 Task: Find connections with filter location Stuttgart with filter topic #coacheswith filter profile language English with filter current company Xoriant with filter school K S School of Business Management with filter industry Individual and Family Services with filter service category Information Security with filter keywords title Animal Trainer
Action: Mouse moved to (206, 265)
Screenshot: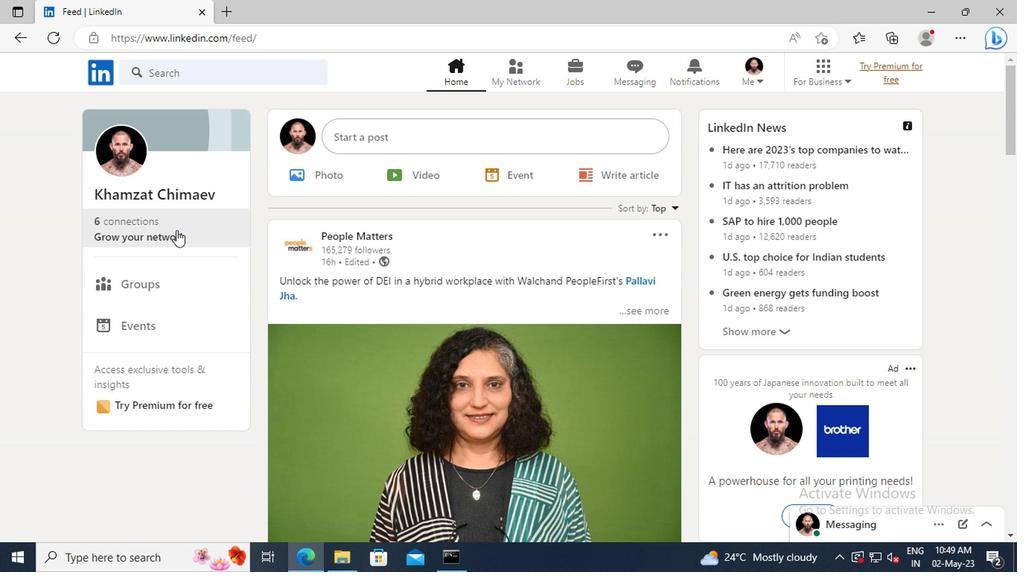
Action: Mouse pressed left at (206, 265)
Screenshot: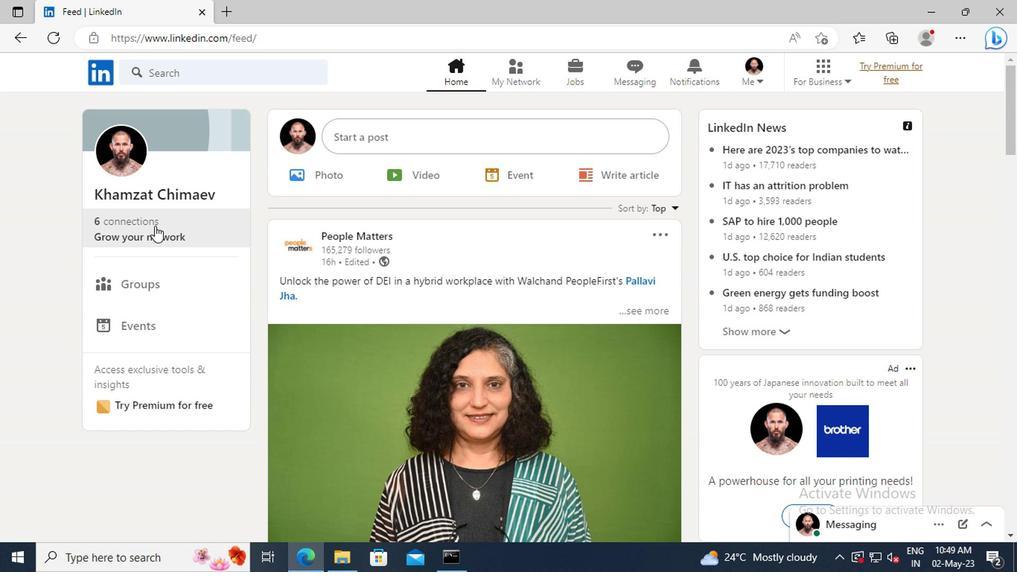
Action: Mouse moved to (215, 216)
Screenshot: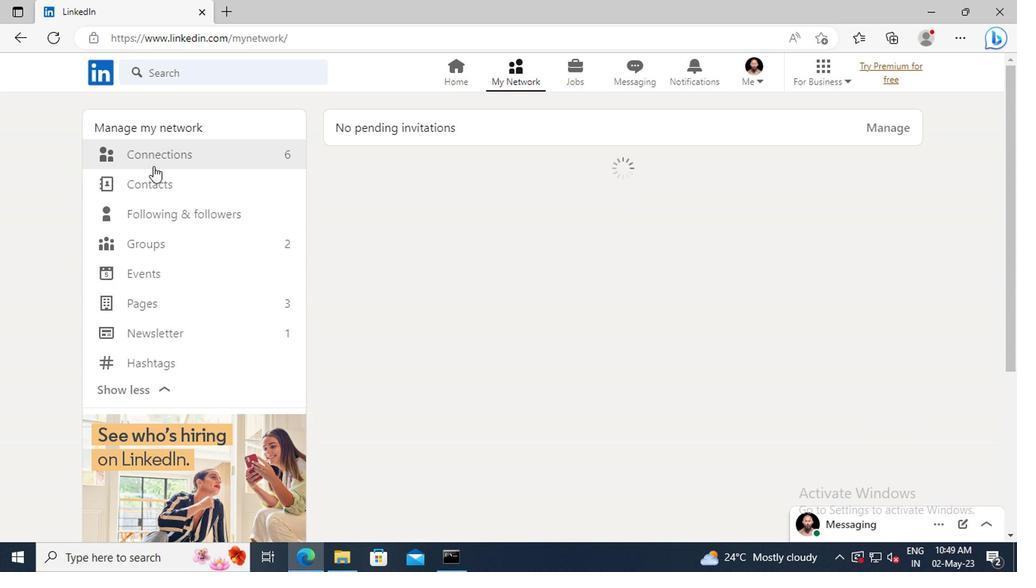 
Action: Mouse pressed left at (215, 216)
Screenshot: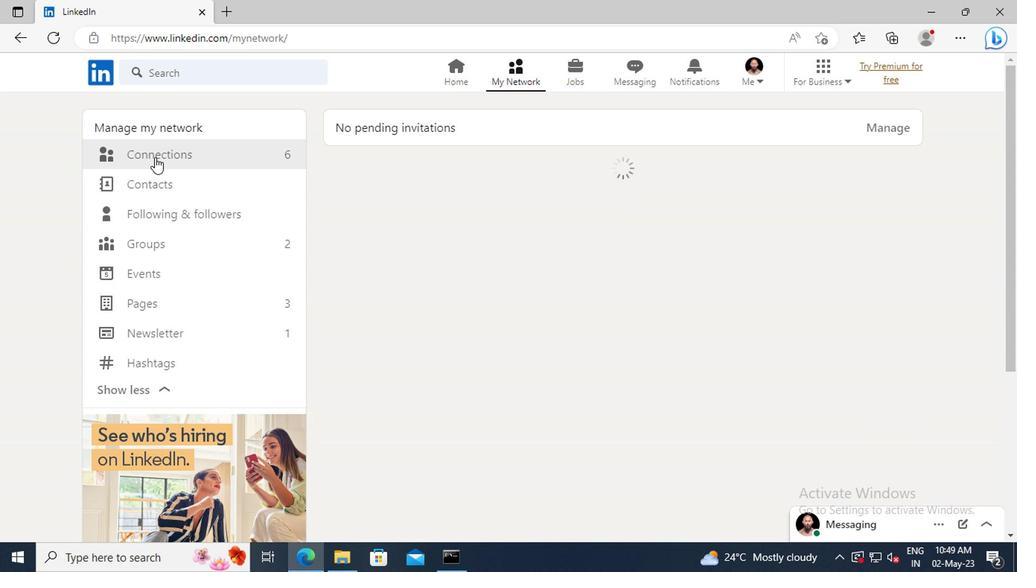 
Action: Mouse moved to (535, 217)
Screenshot: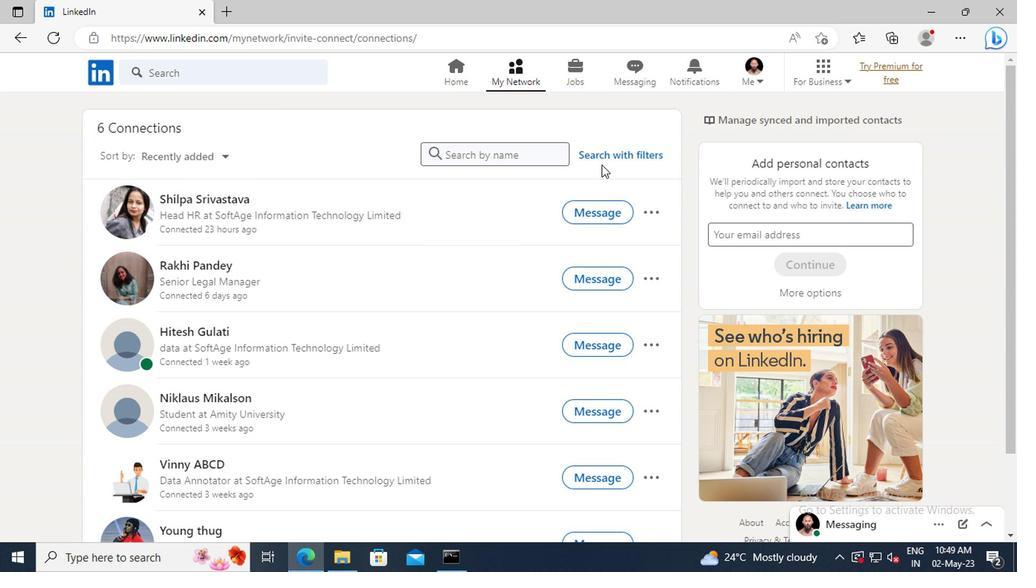 
Action: Mouse pressed left at (535, 217)
Screenshot: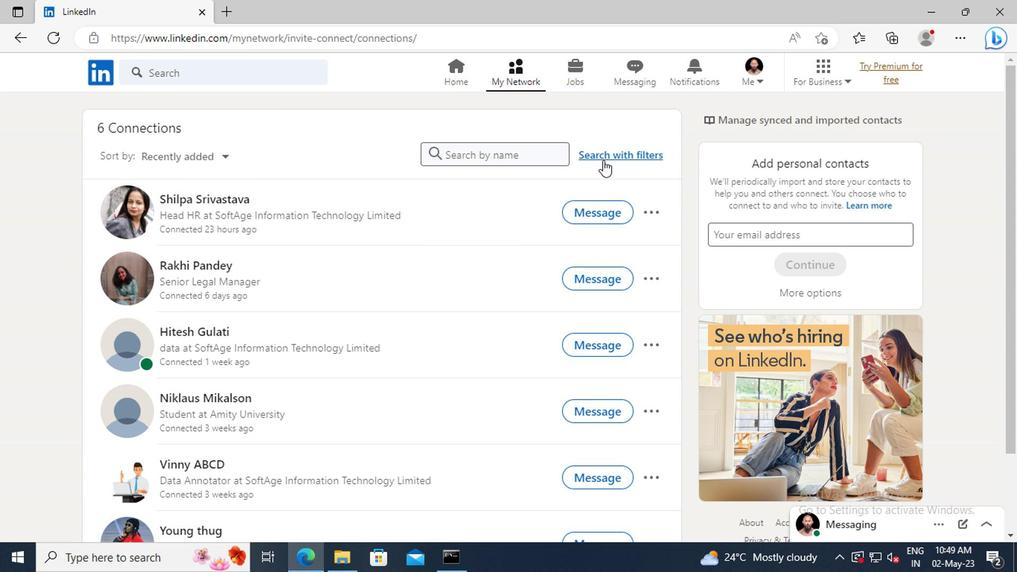 
Action: Mouse moved to (499, 187)
Screenshot: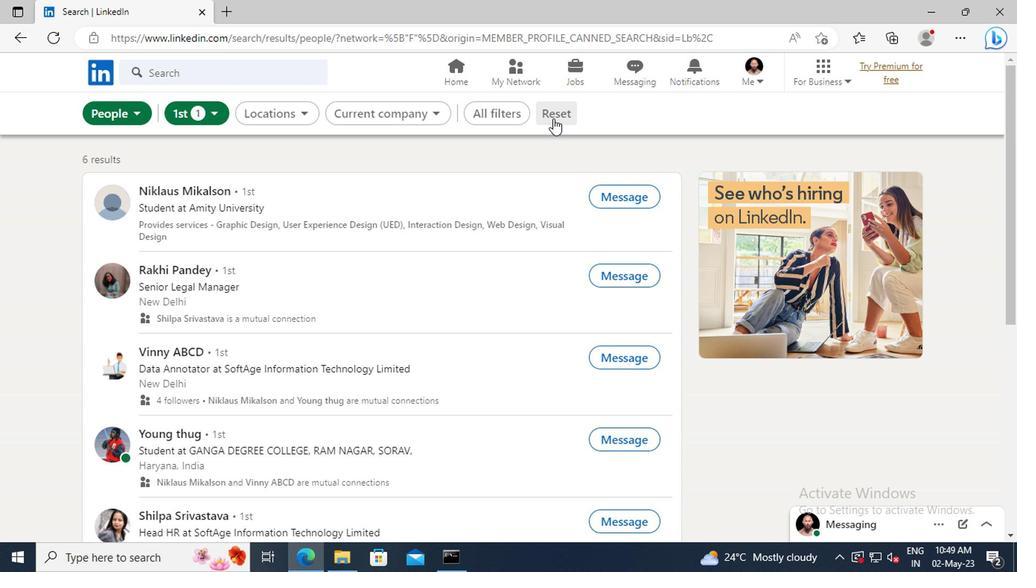
Action: Mouse pressed left at (499, 187)
Screenshot: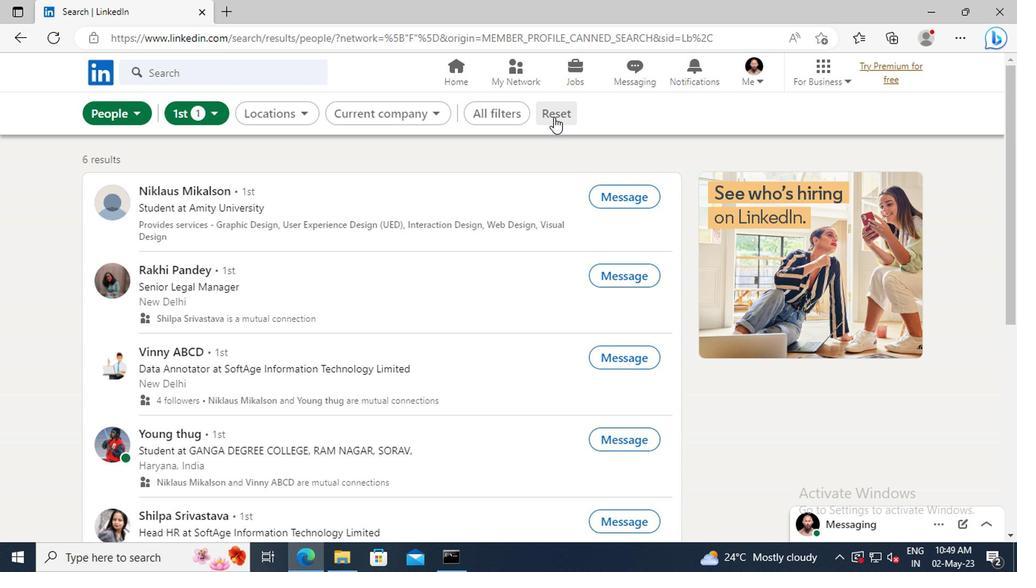 
Action: Mouse moved to (486, 186)
Screenshot: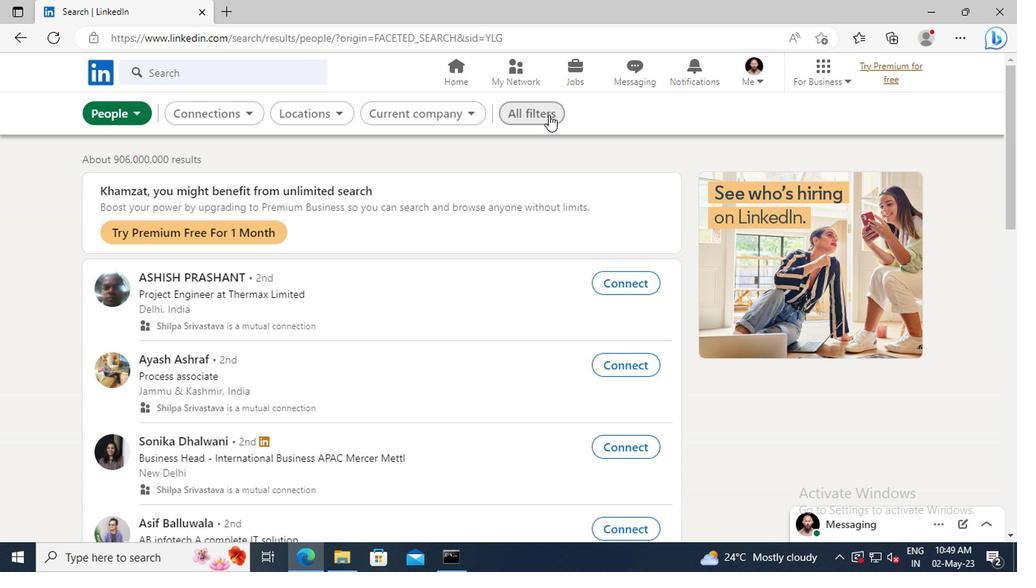 
Action: Mouse pressed left at (486, 186)
Screenshot: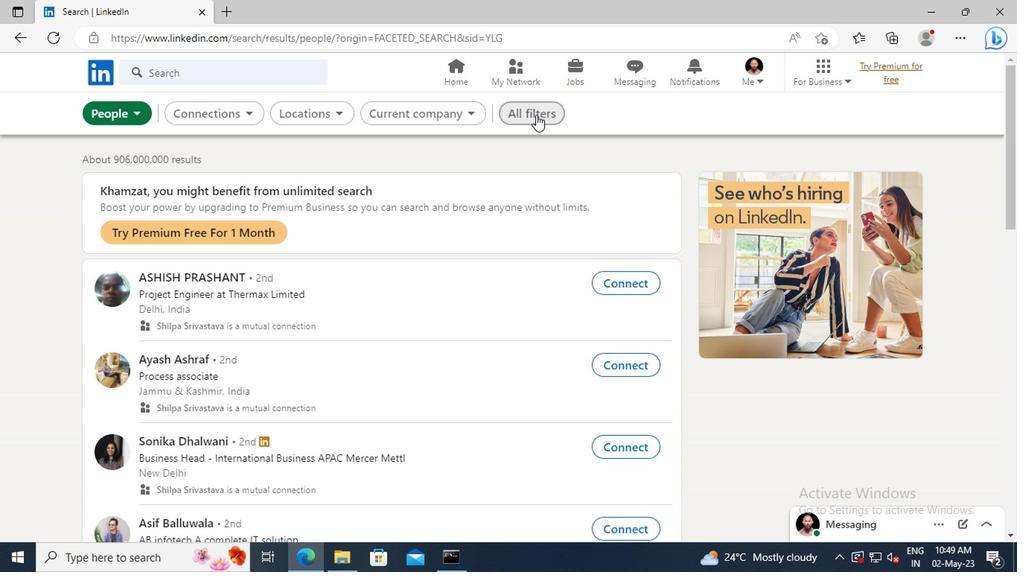 
Action: Mouse moved to (678, 272)
Screenshot: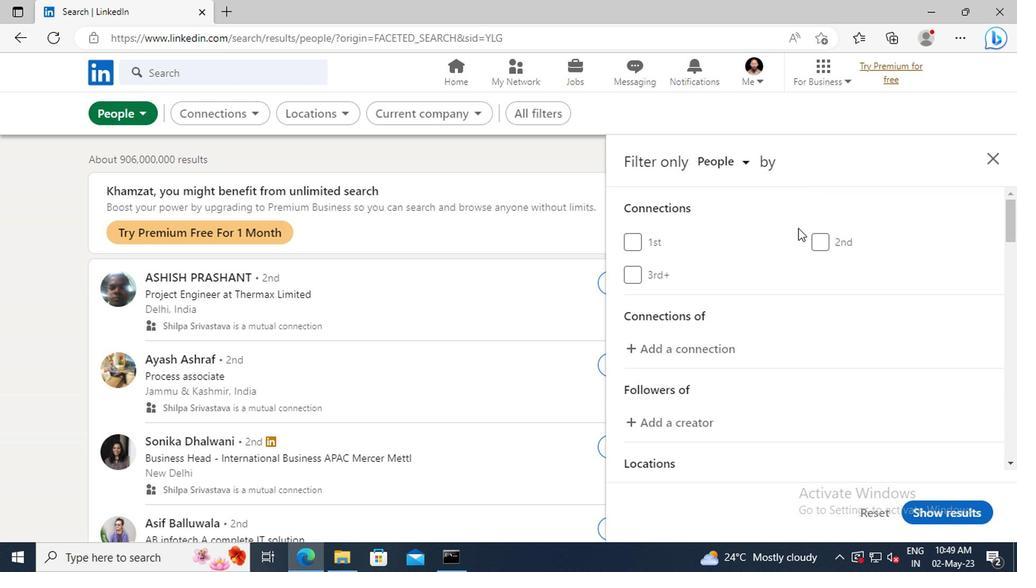 
Action: Mouse scrolled (678, 272) with delta (0, 0)
Screenshot: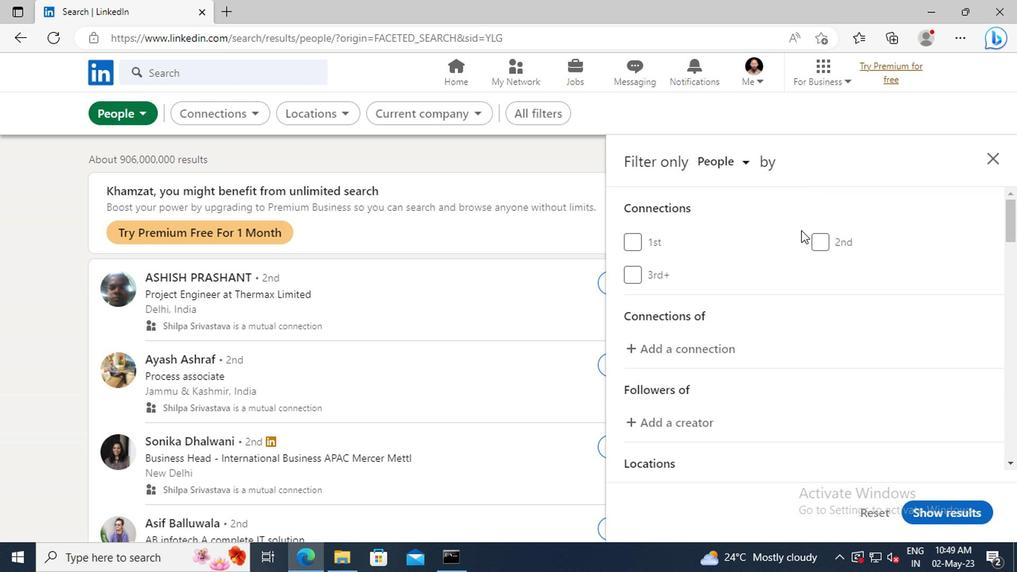 
Action: Mouse scrolled (678, 272) with delta (0, 0)
Screenshot: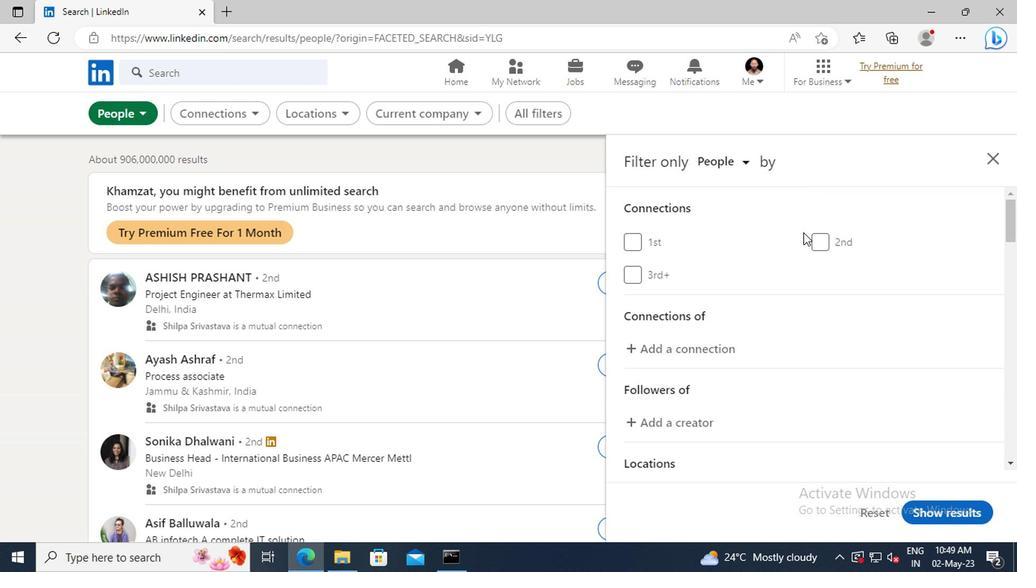 
Action: Mouse scrolled (678, 272) with delta (0, 0)
Screenshot: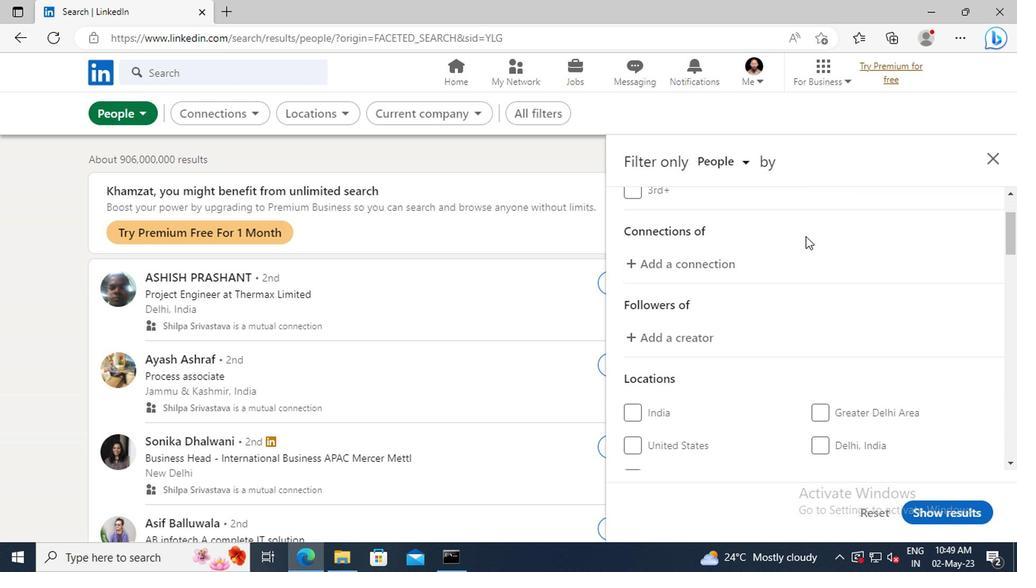 
Action: Mouse scrolled (678, 272) with delta (0, 0)
Screenshot: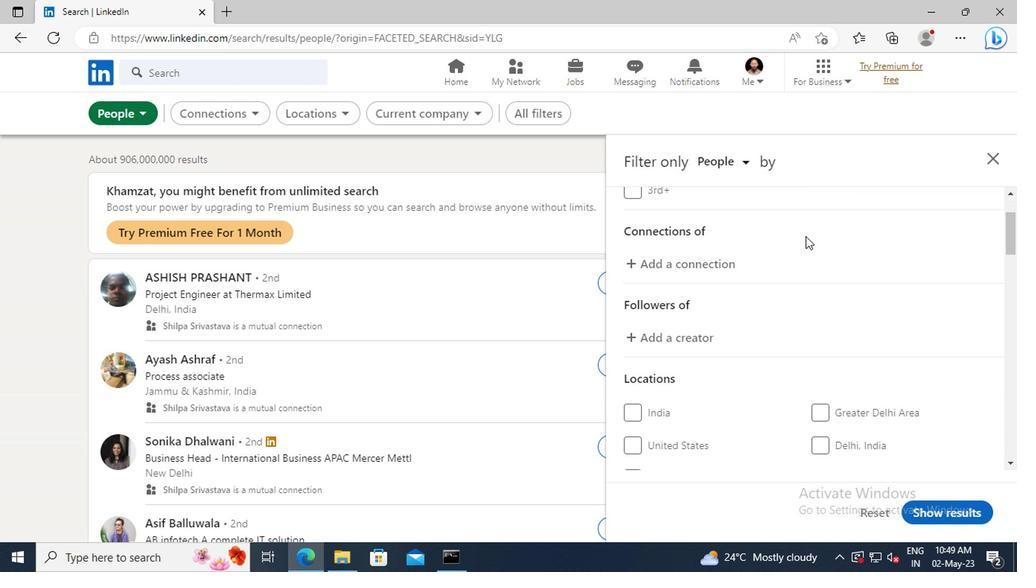 
Action: Mouse scrolled (678, 272) with delta (0, 0)
Screenshot: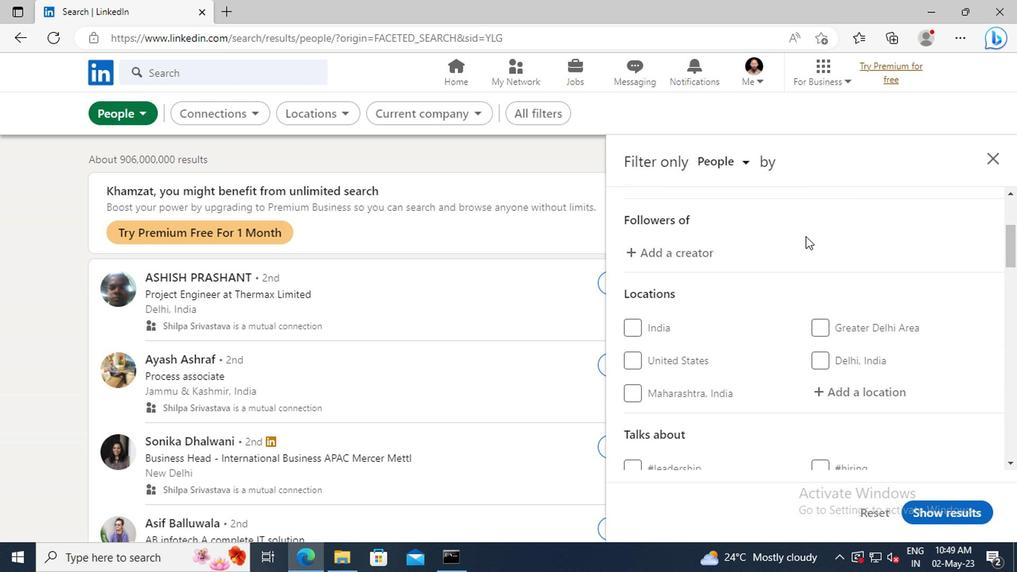 
Action: Mouse moved to (691, 352)
Screenshot: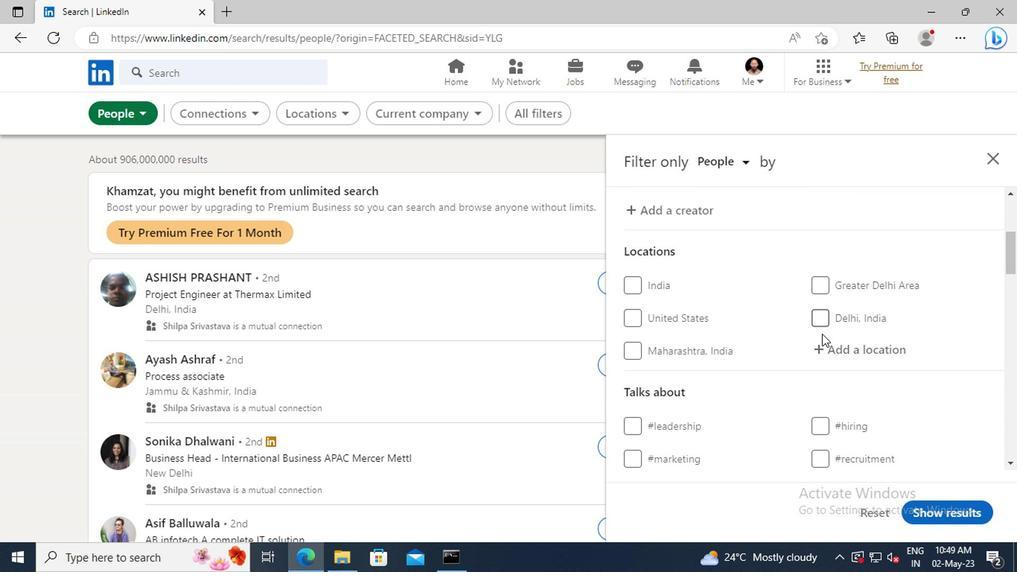 
Action: Mouse pressed left at (691, 352)
Screenshot: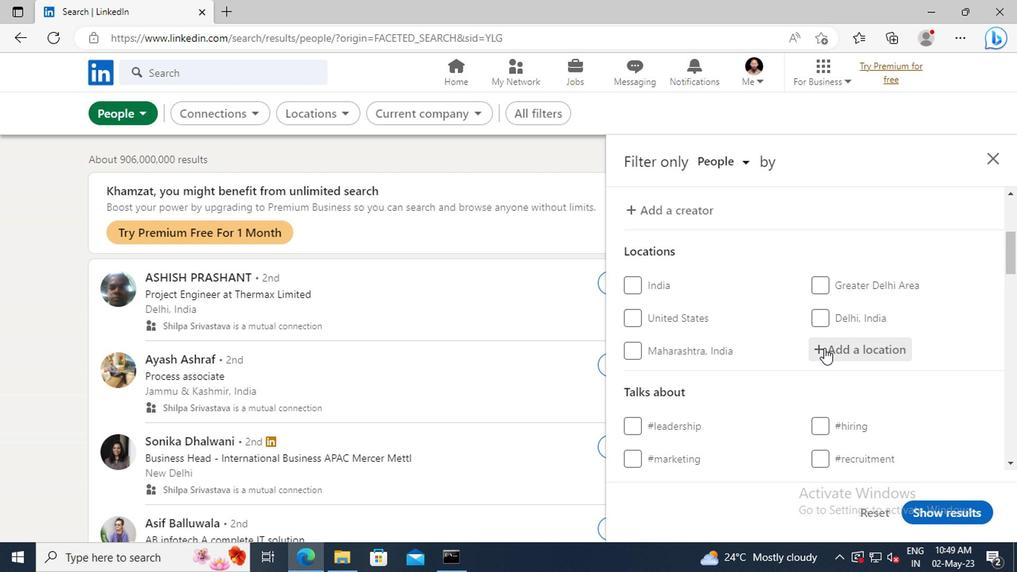 
Action: Key pressed <Key.shift>STUTTGART
Screenshot: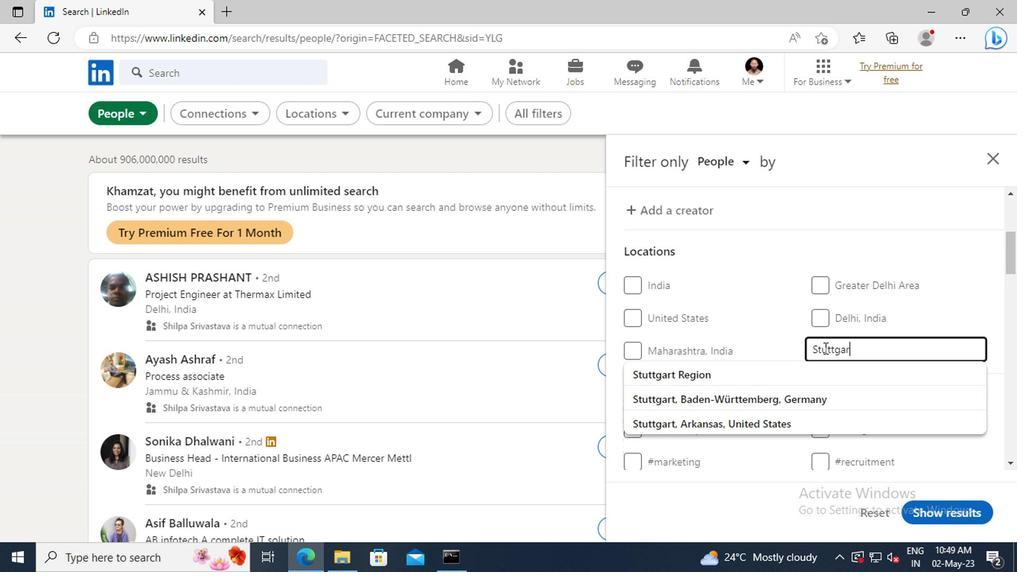
Action: Mouse moved to (694, 370)
Screenshot: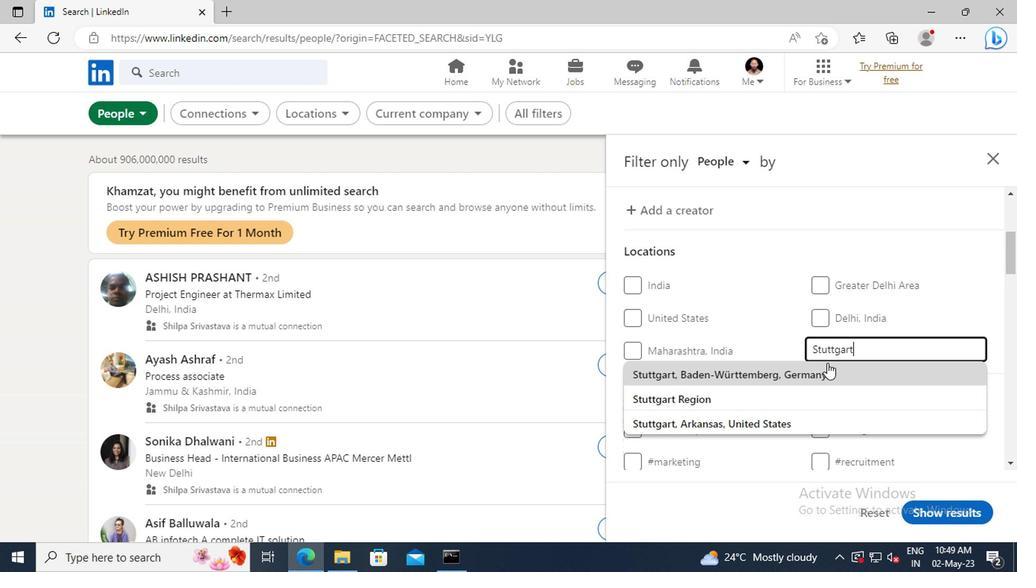 
Action: Mouse pressed left at (694, 370)
Screenshot: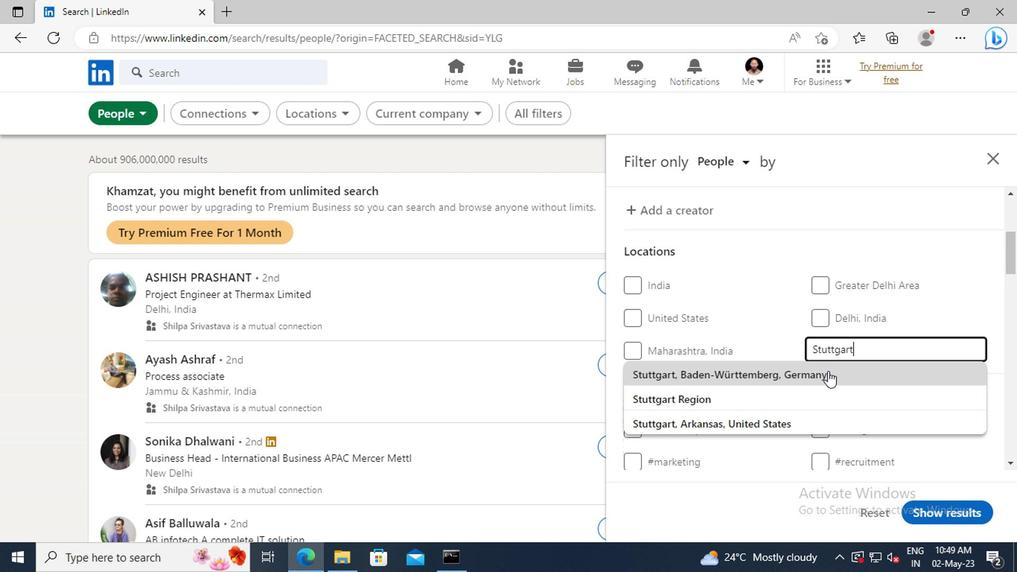 
Action: Mouse scrolled (694, 369) with delta (0, 0)
Screenshot: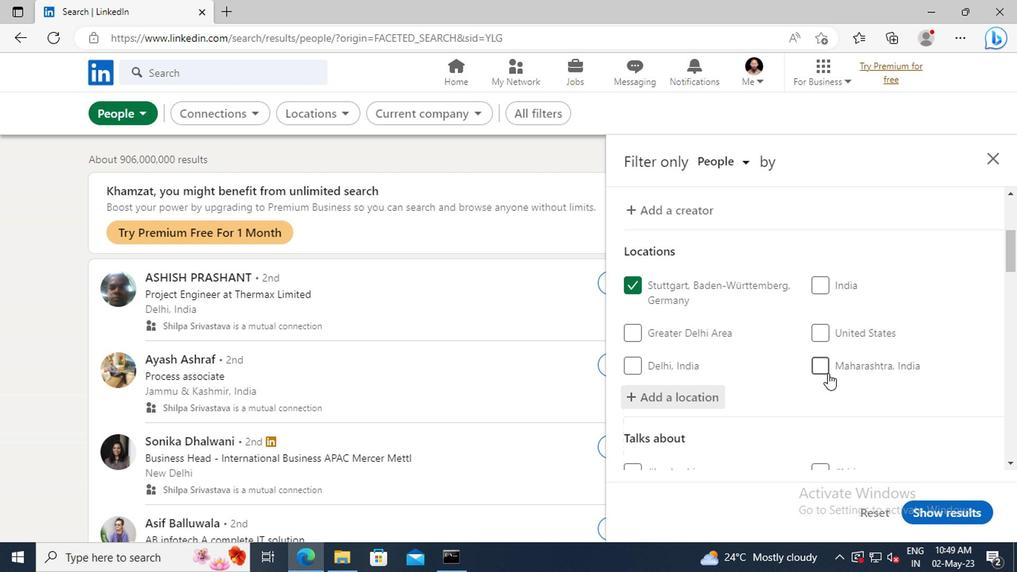 
Action: Mouse scrolled (694, 369) with delta (0, 0)
Screenshot: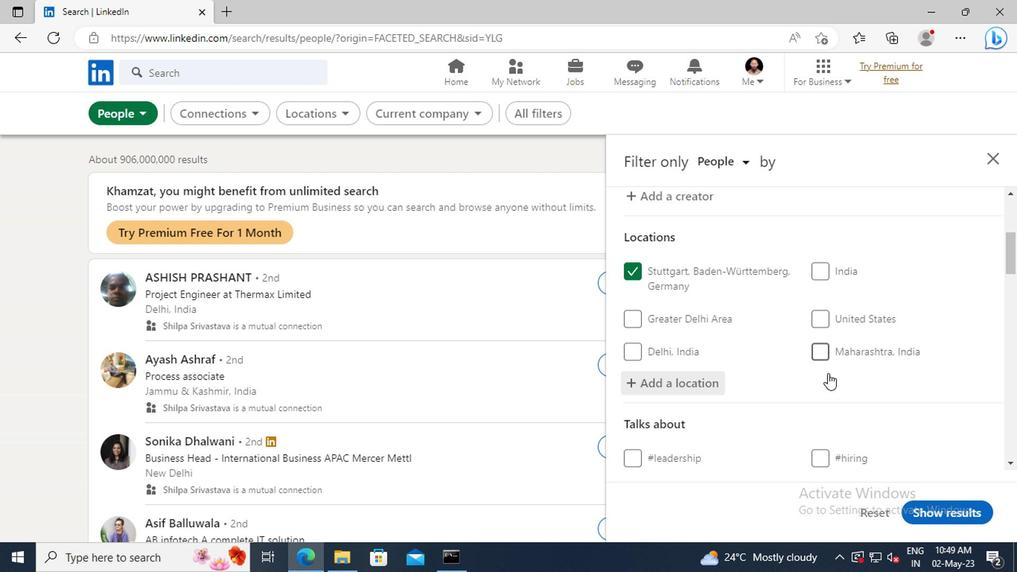 
Action: Mouse scrolled (694, 369) with delta (0, 0)
Screenshot: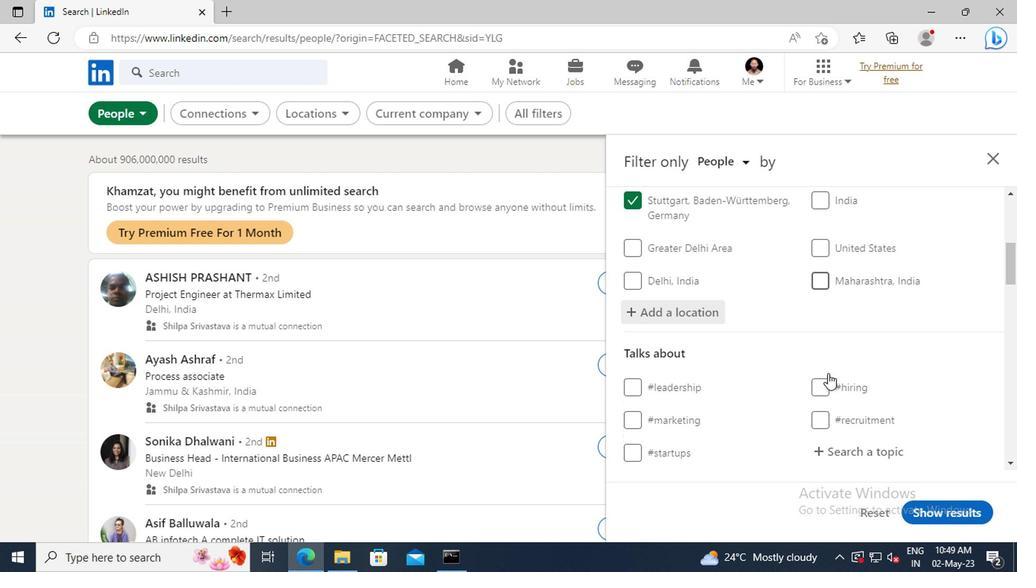 
Action: Mouse scrolled (694, 369) with delta (0, 0)
Screenshot: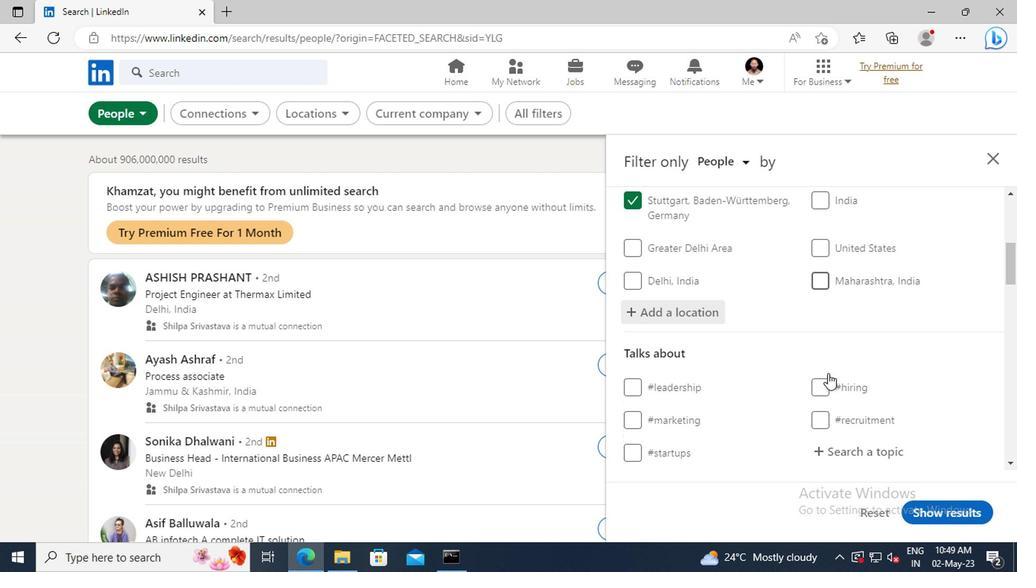
Action: Mouse moved to (699, 369)
Screenshot: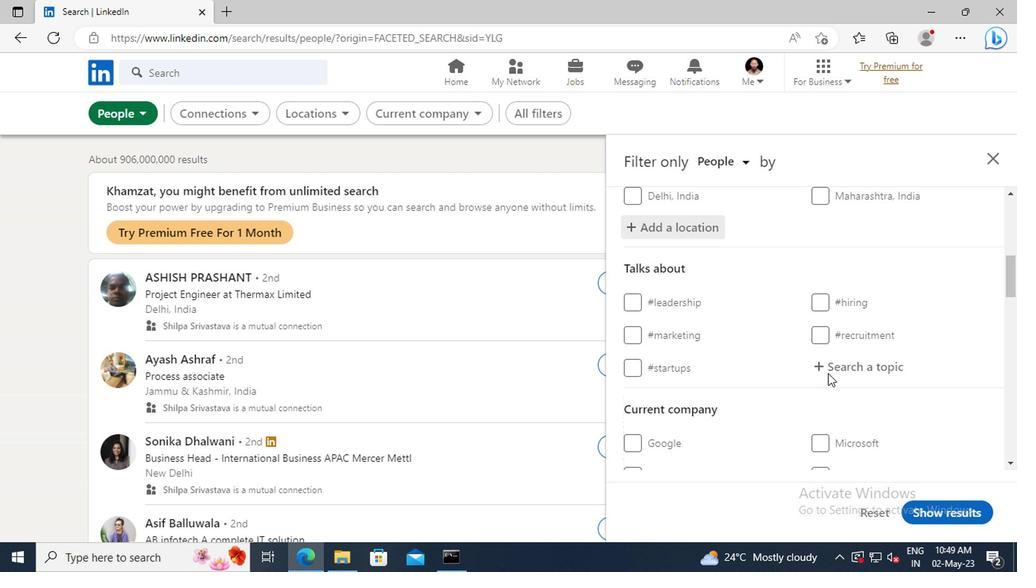 
Action: Mouse pressed left at (699, 369)
Screenshot: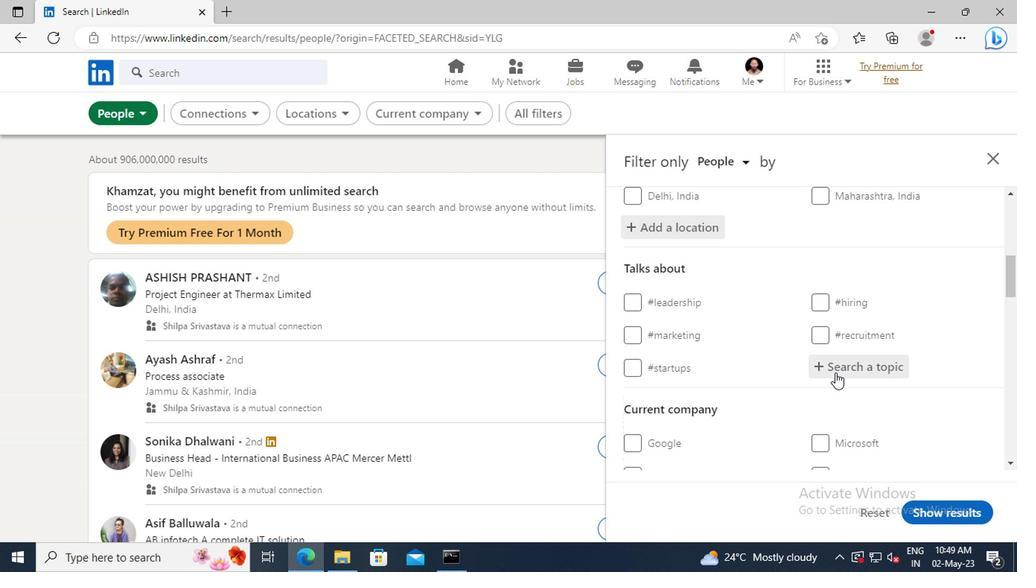 
Action: Key pressed COACHES
Screenshot: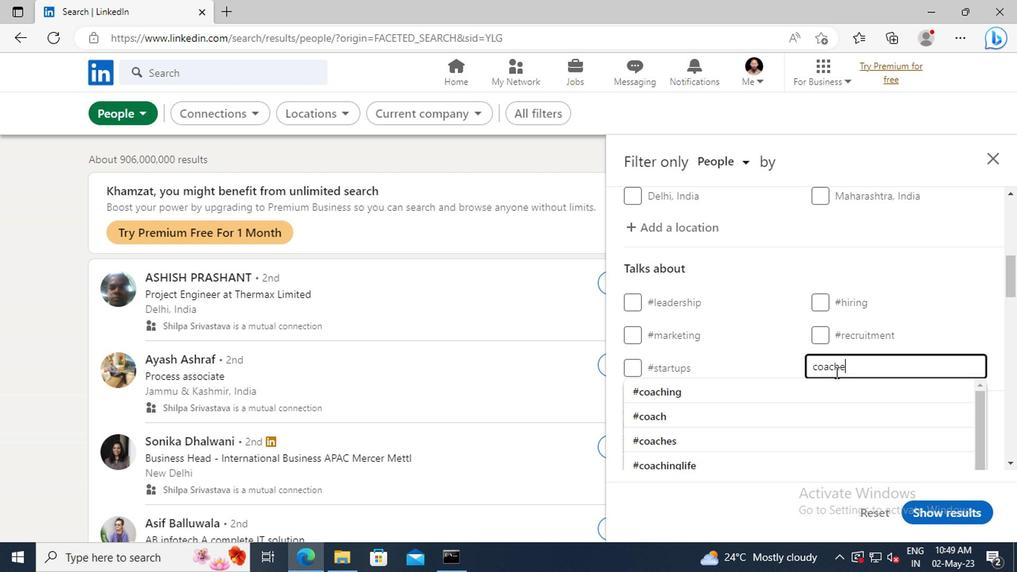 
Action: Mouse moved to (702, 380)
Screenshot: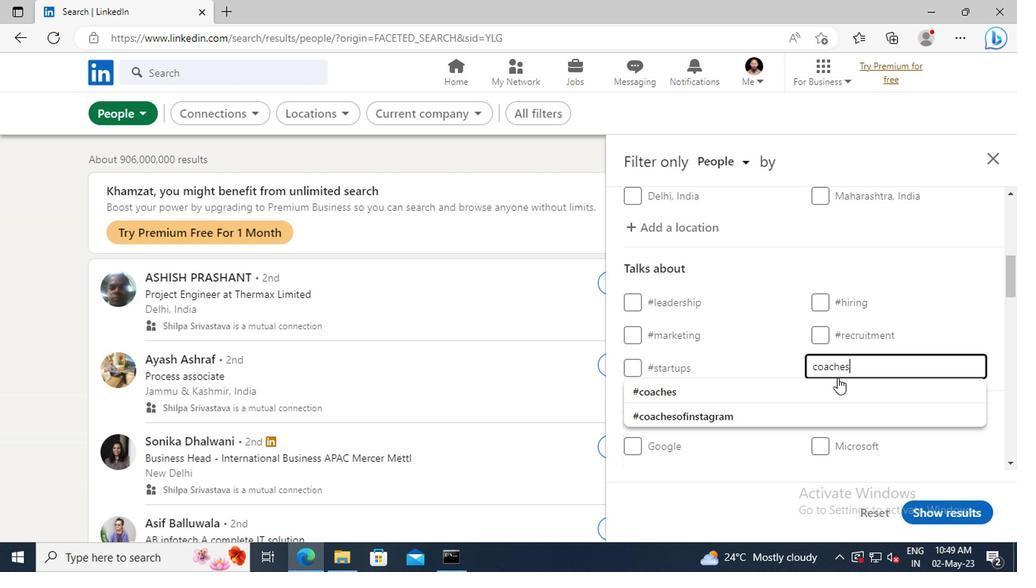 
Action: Mouse pressed left at (702, 380)
Screenshot: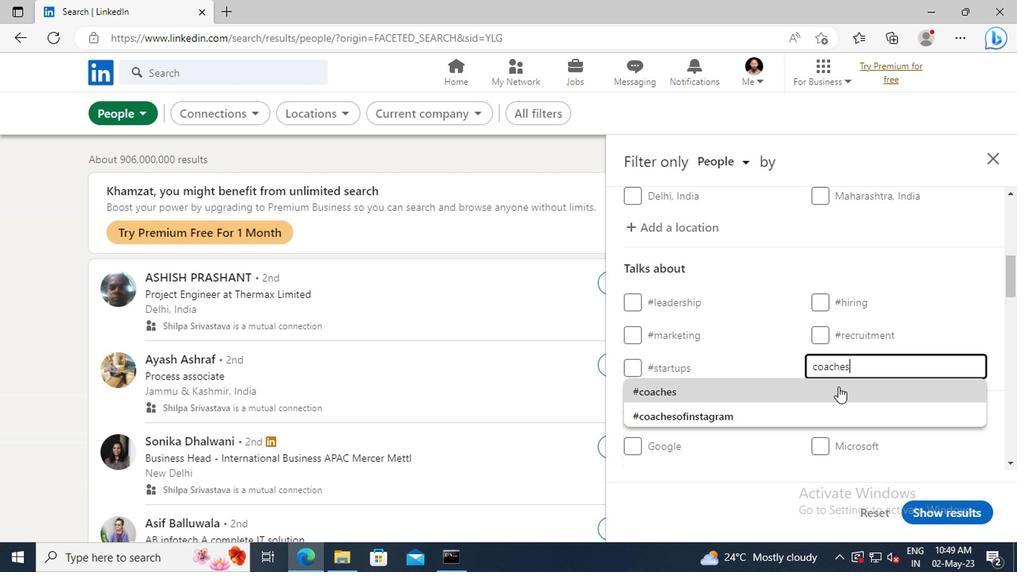 
Action: Mouse scrolled (702, 380) with delta (0, 0)
Screenshot: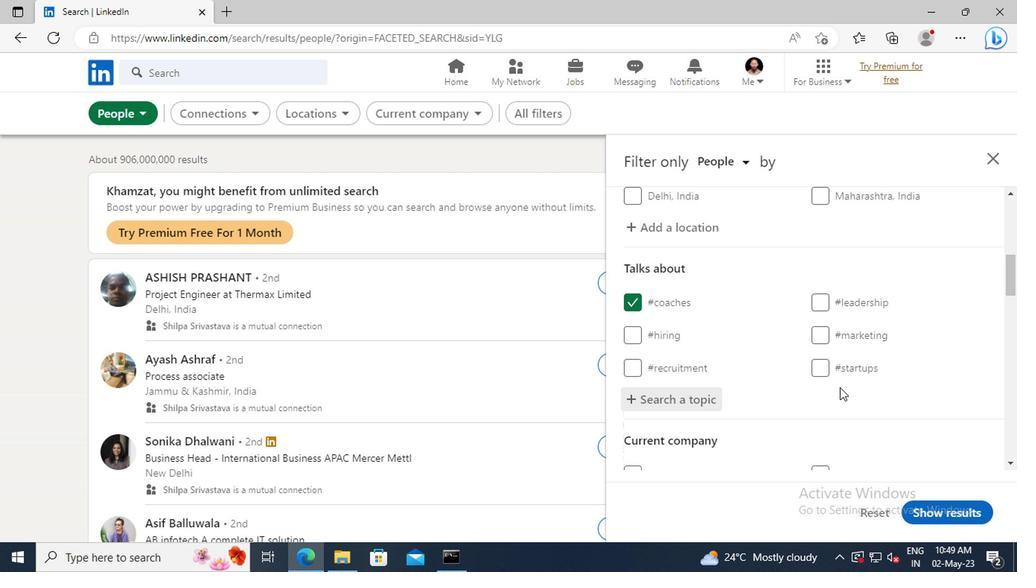 
Action: Mouse scrolled (702, 380) with delta (0, 0)
Screenshot: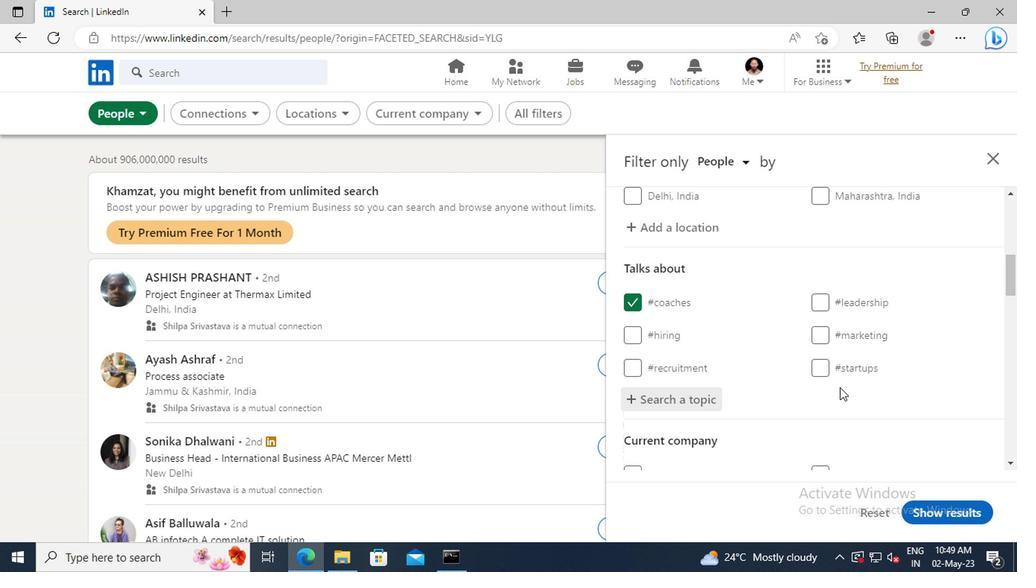 
Action: Mouse scrolled (702, 380) with delta (0, 0)
Screenshot: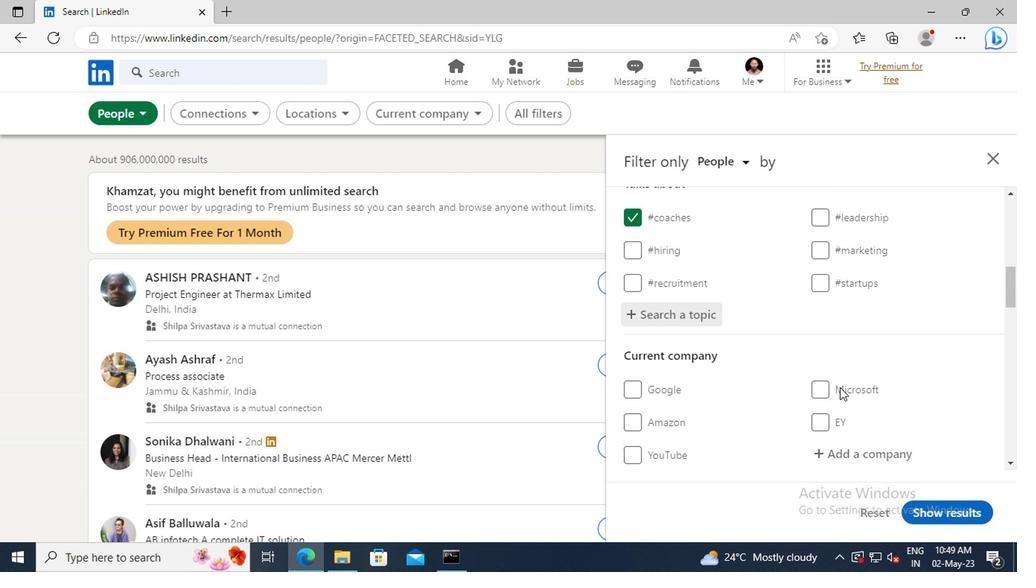 
Action: Mouse scrolled (702, 380) with delta (0, 0)
Screenshot: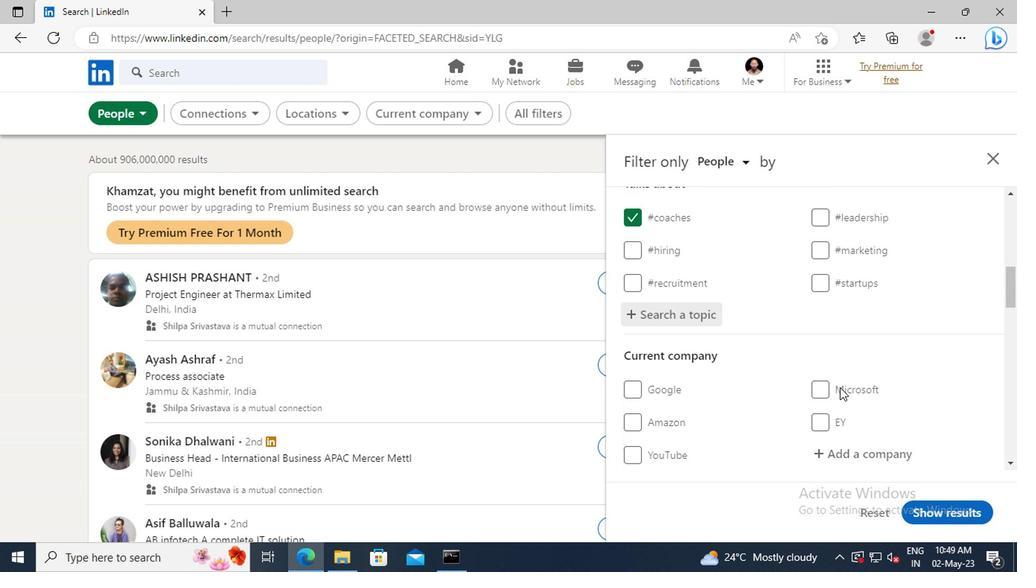 
Action: Mouse scrolled (702, 380) with delta (0, 0)
Screenshot: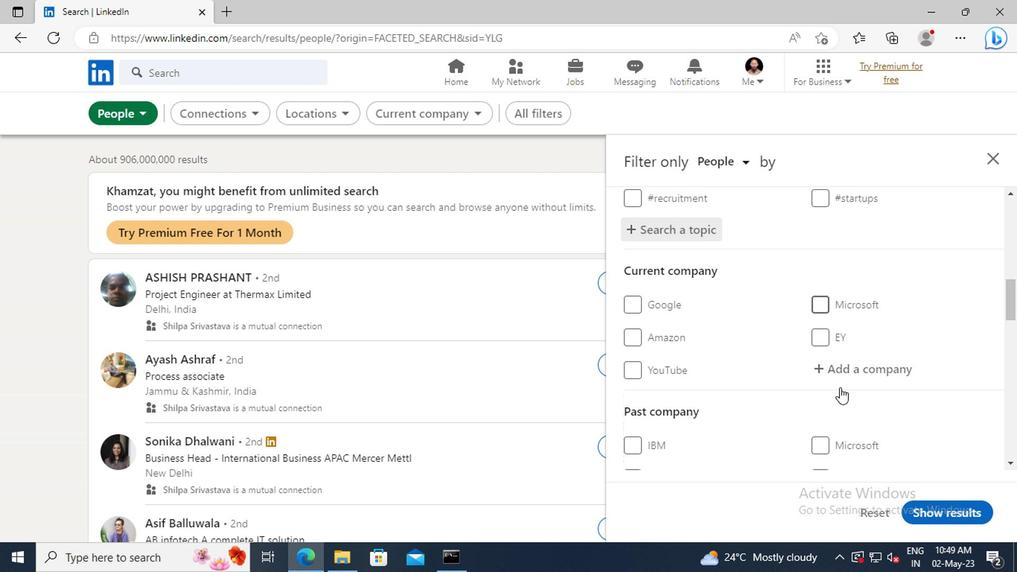 
Action: Mouse scrolled (702, 380) with delta (0, 0)
Screenshot: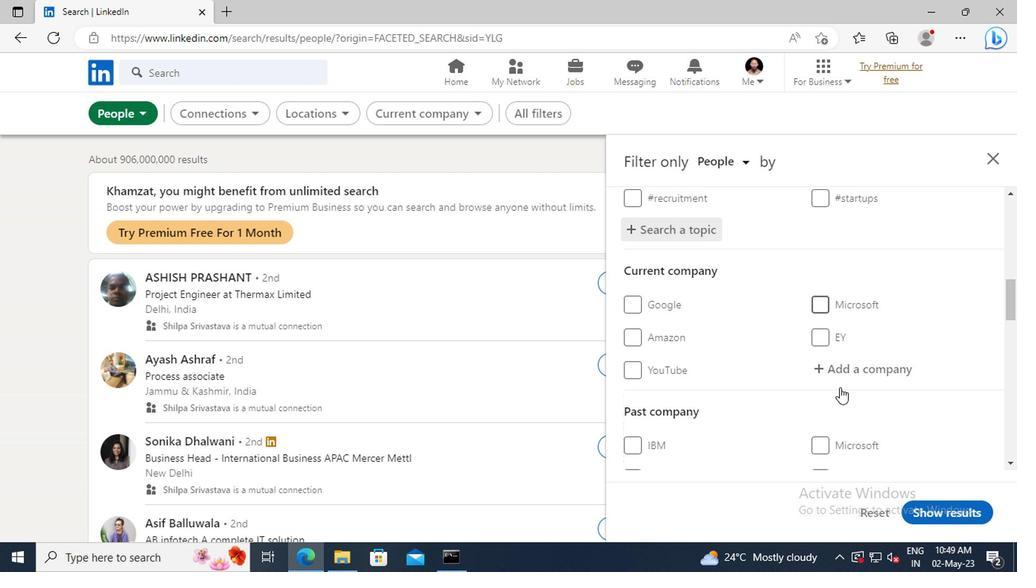 
Action: Mouse scrolled (702, 380) with delta (0, 0)
Screenshot: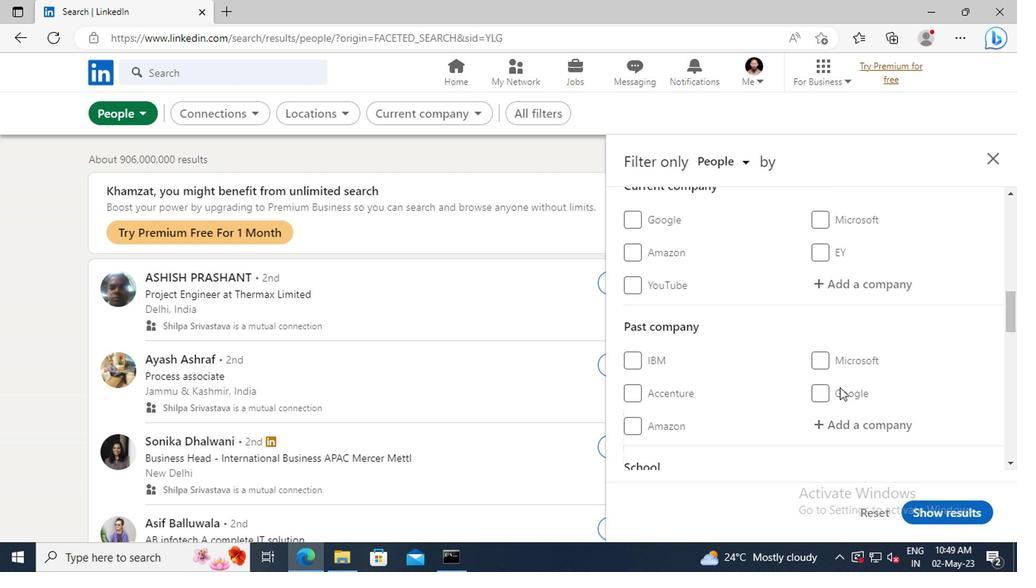 
Action: Mouse scrolled (702, 380) with delta (0, 0)
Screenshot: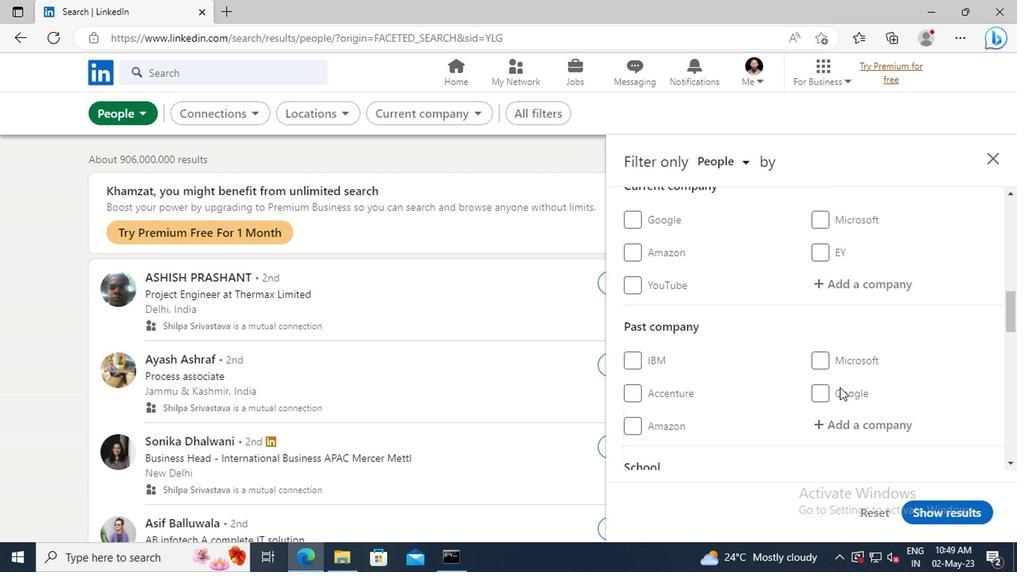 
Action: Mouse scrolled (702, 380) with delta (0, 0)
Screenshot: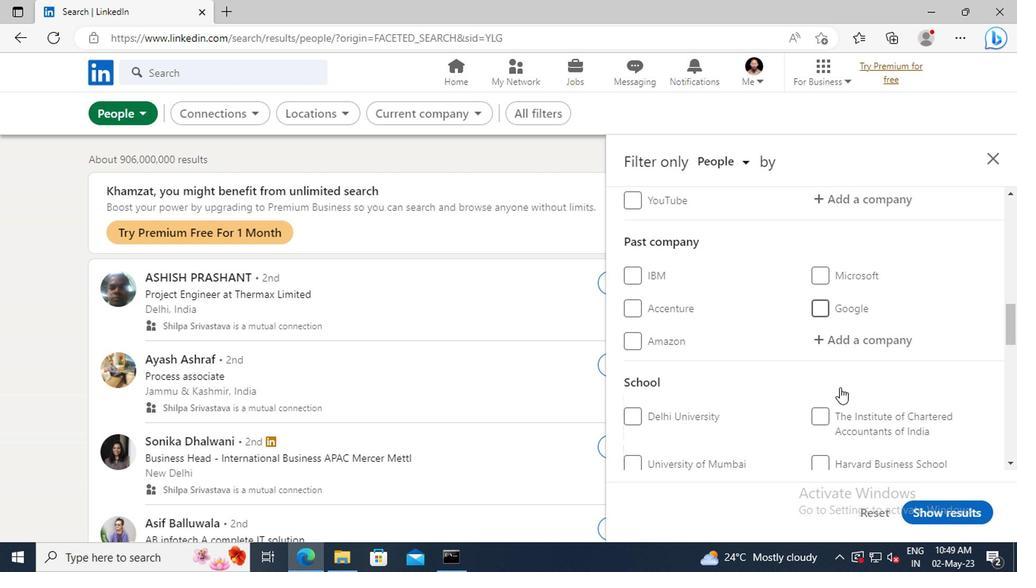 
Action: Mouse scrolled (702, 380) with delta (0, 0)
Screenshot: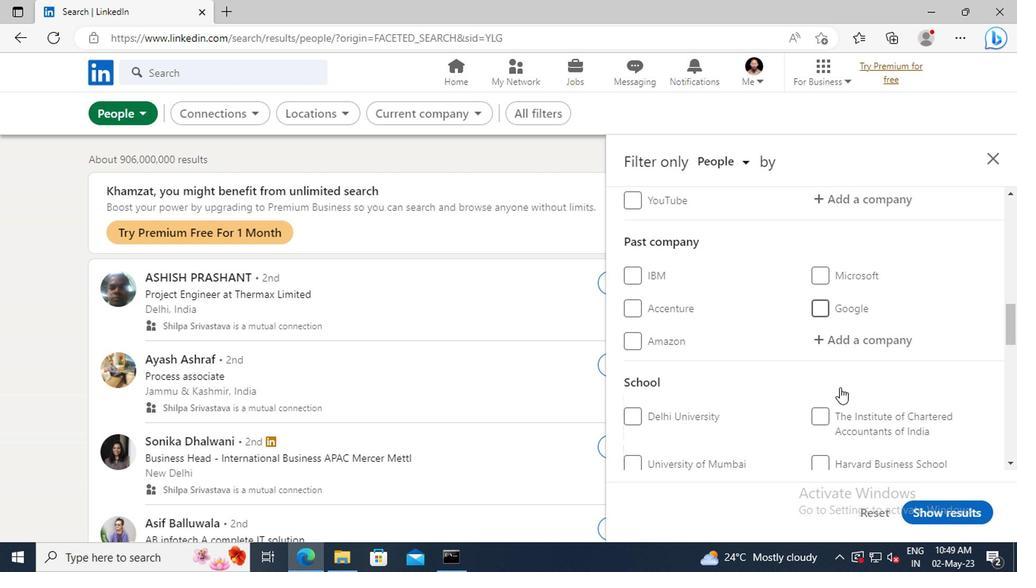 
Action: Mouse scrolled (702, 380) with delta (0, 0)
Screenshot: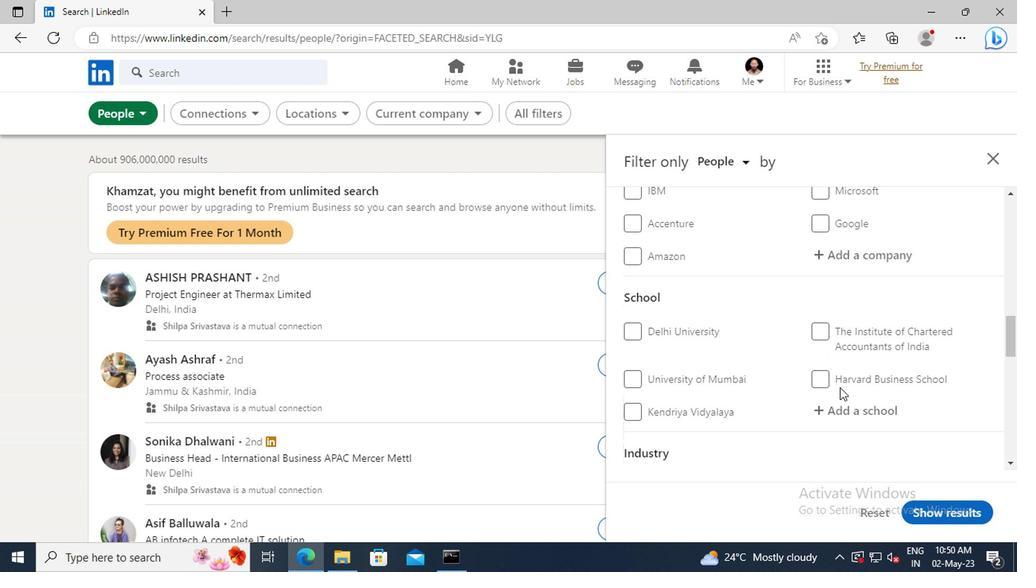 
Action: Mouse scrolled (702, 380) with delta (0, 0)
Screenshot: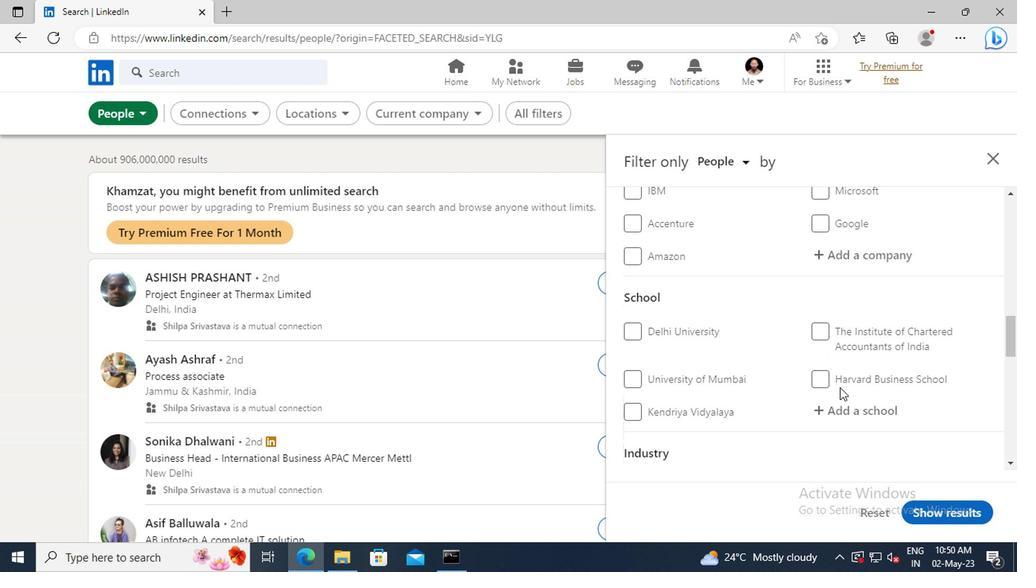 
Action: Mouse scrolled (702, 380) with delta (0, 0)
Screenshot: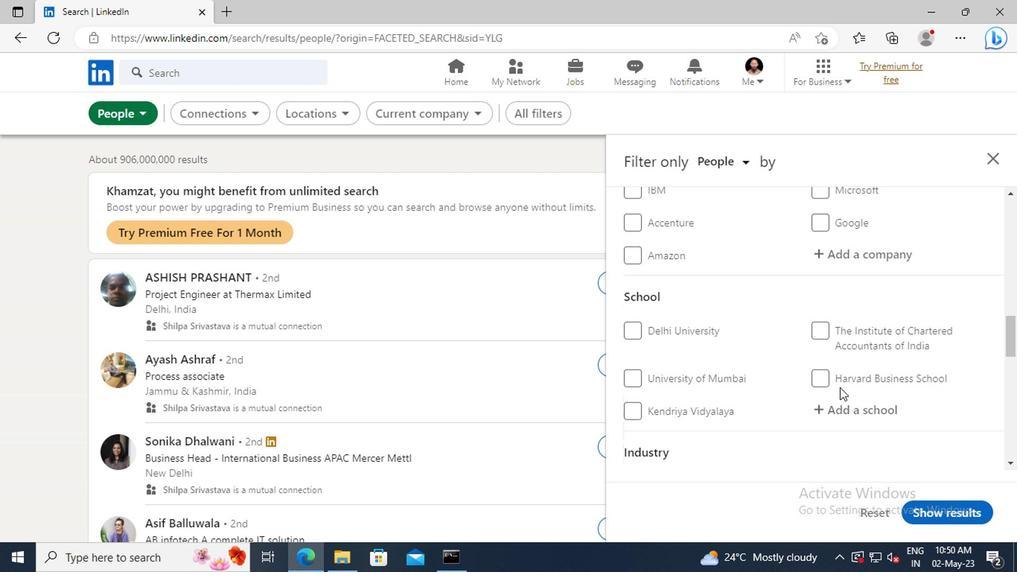 
Action: Mouse scrolled (702, 380) with delta (0, 0)
Screenshot: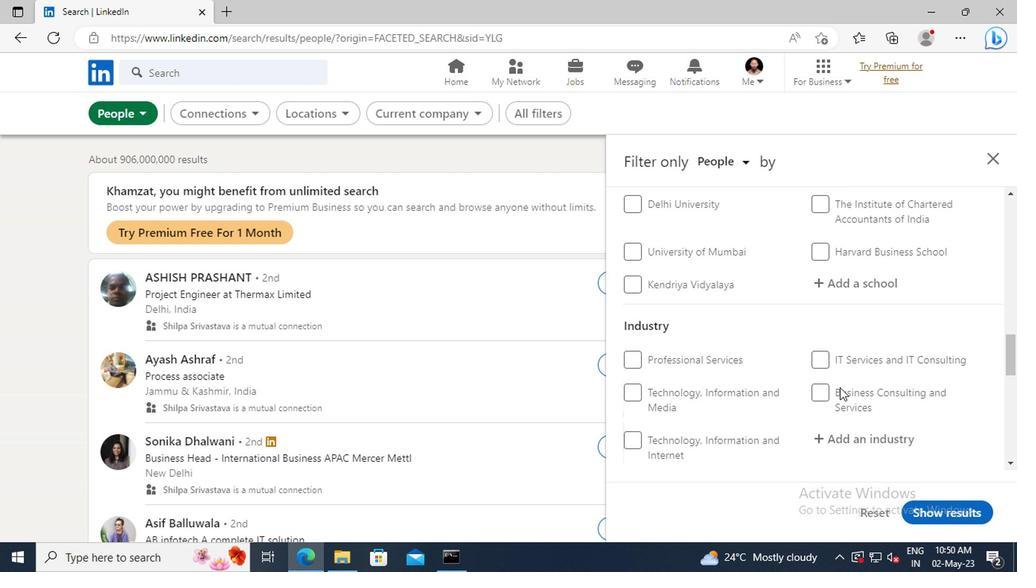 
Action: Mouse scrolled (702, 380) with delta (0, 0)
Screenshot: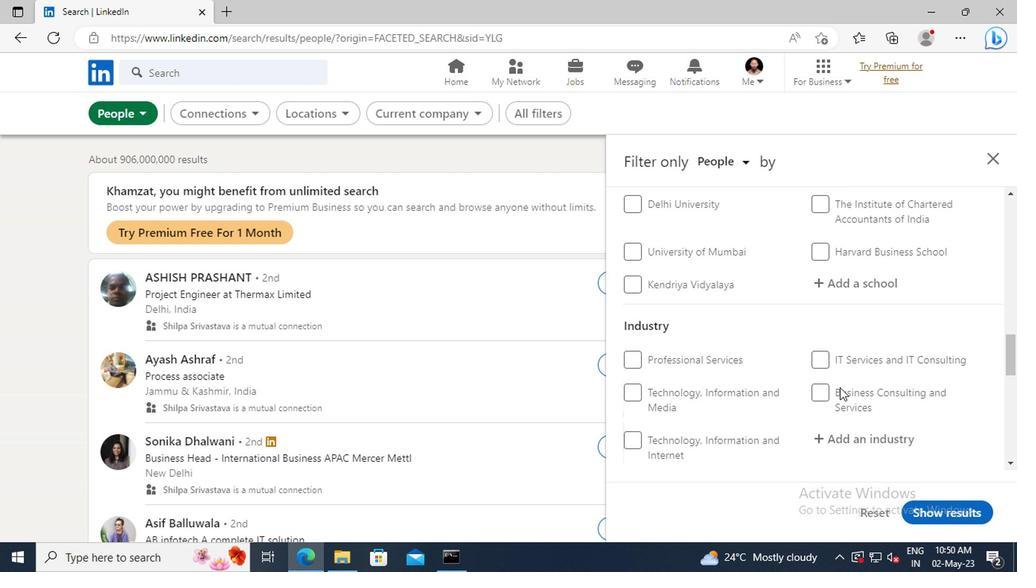 
Action: Mouse scrolled (702, 380) with delta (0, 0)
Screenshot: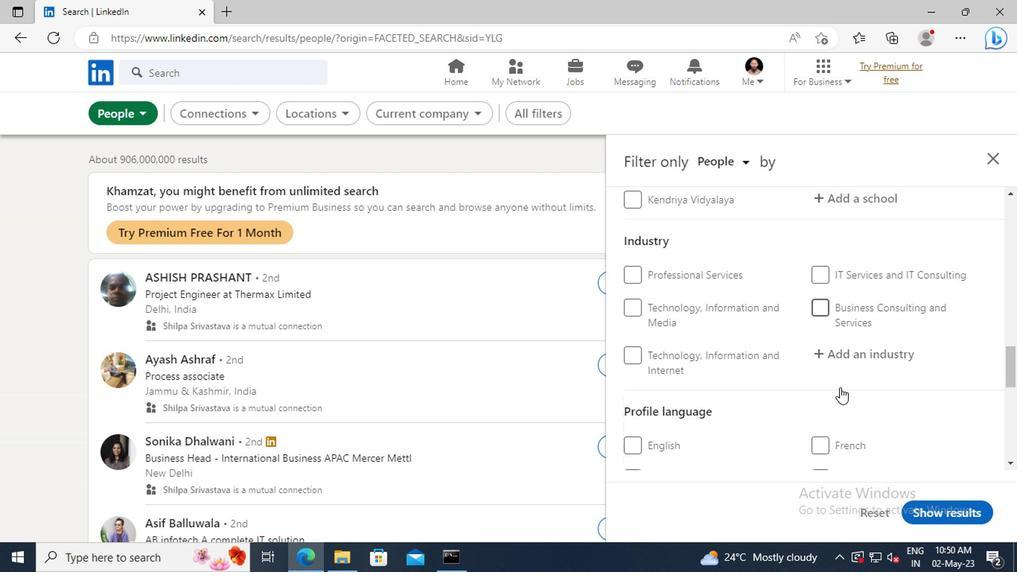 
Action: Mouse moved to (554, 392)
Screenshot: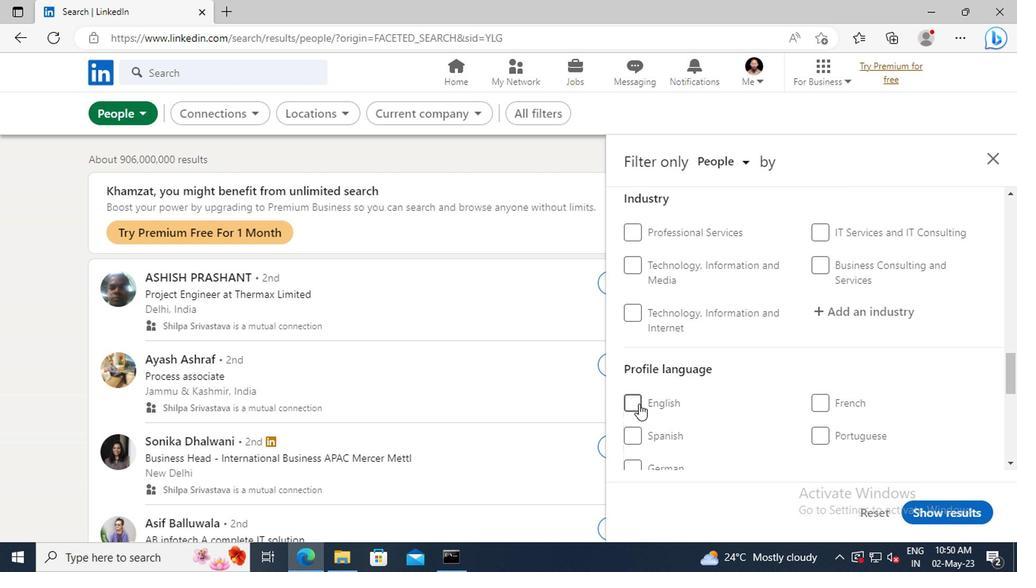 
Action: Mouse pressed left at (554, 392)
Screenshot: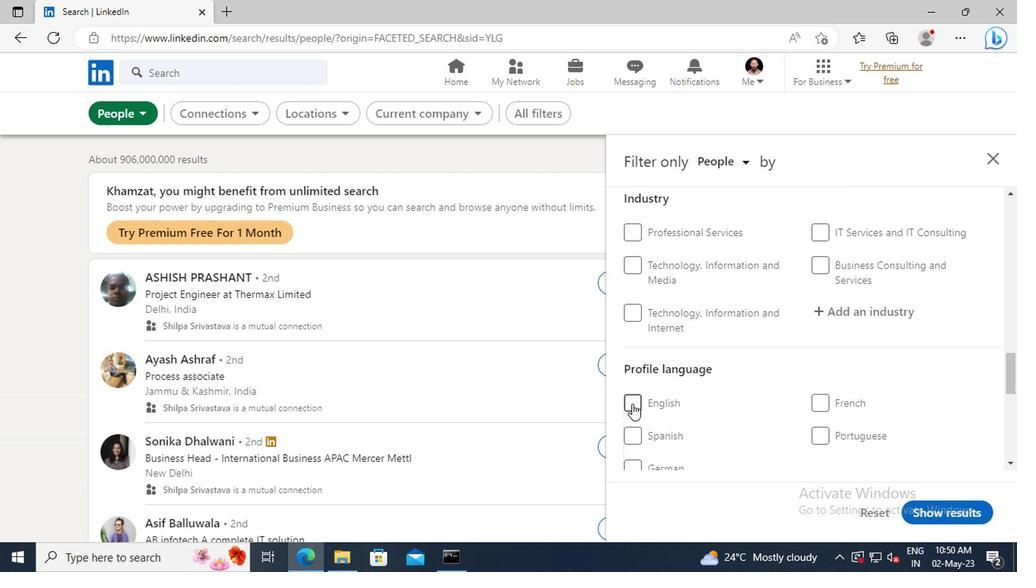 
Action: Mouse moved to (711, 388)
Screenshot: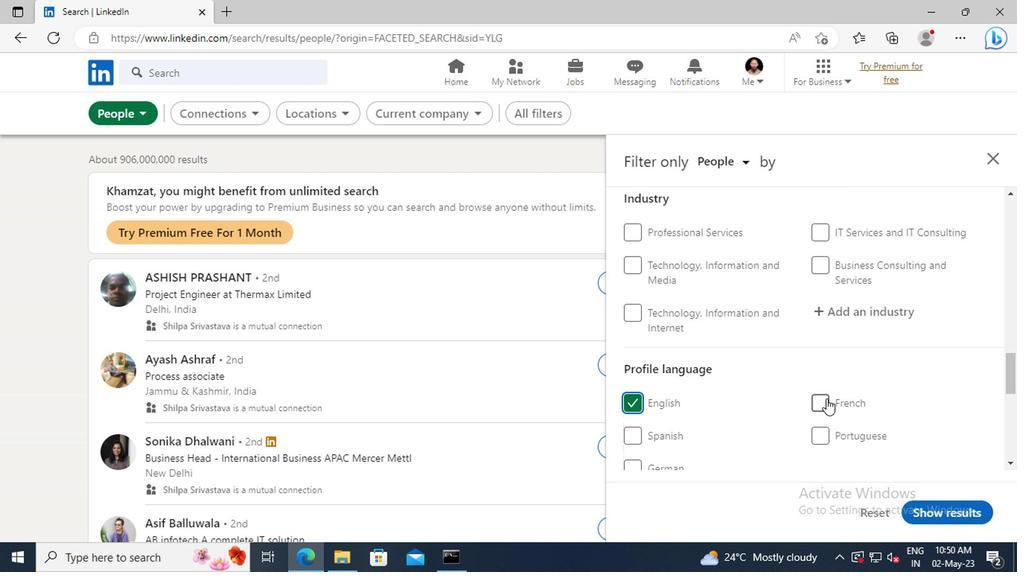 
Action: Mouse scrolled (711, 389) with delta (0, 0)
Screenshot: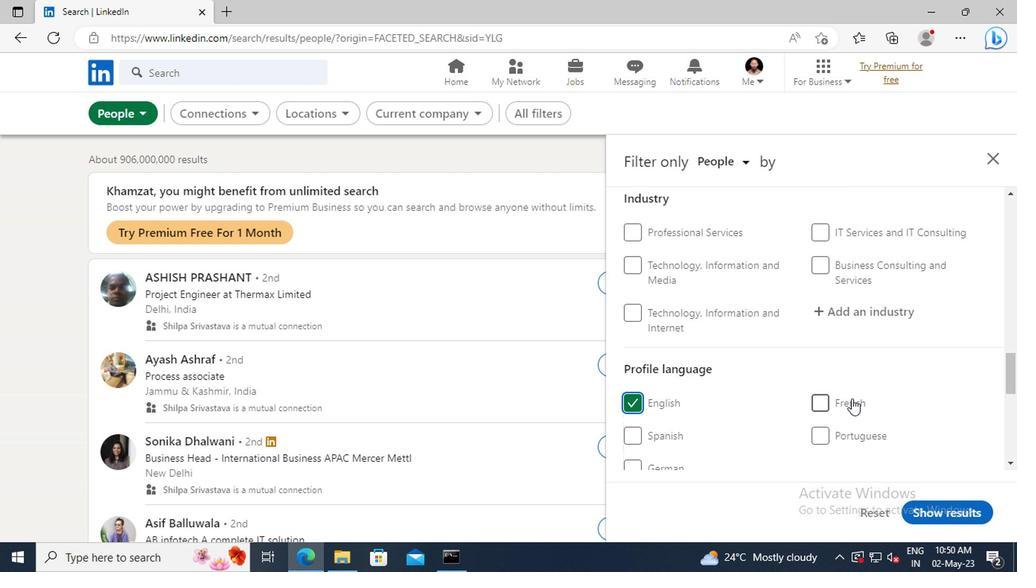 
Action: Mouse scrolled (711, 389) with delta (0, 0)
Screenshot: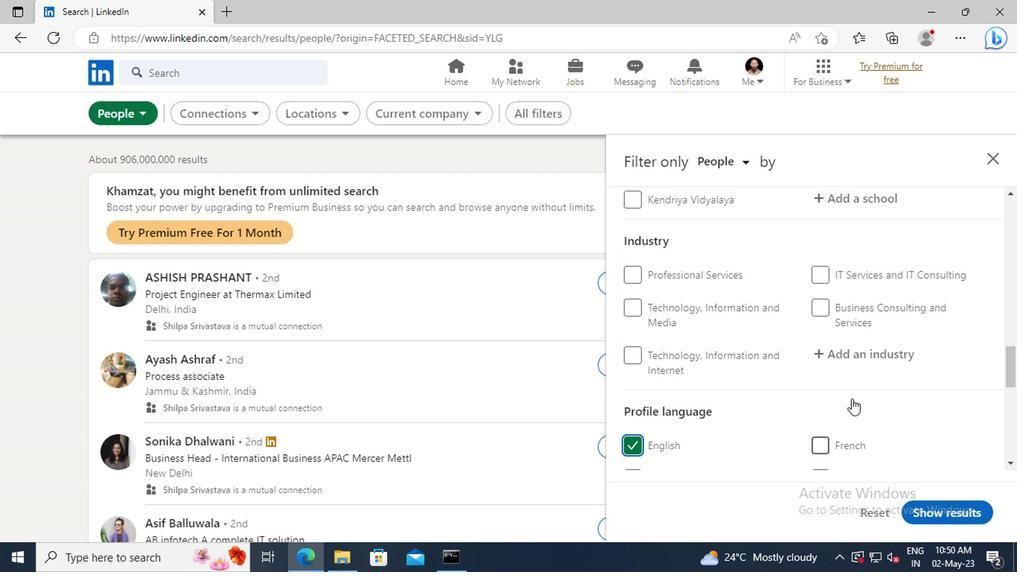 
Action: Mouse scrolled (711, 389) with delta (0, 0)
Screenshot: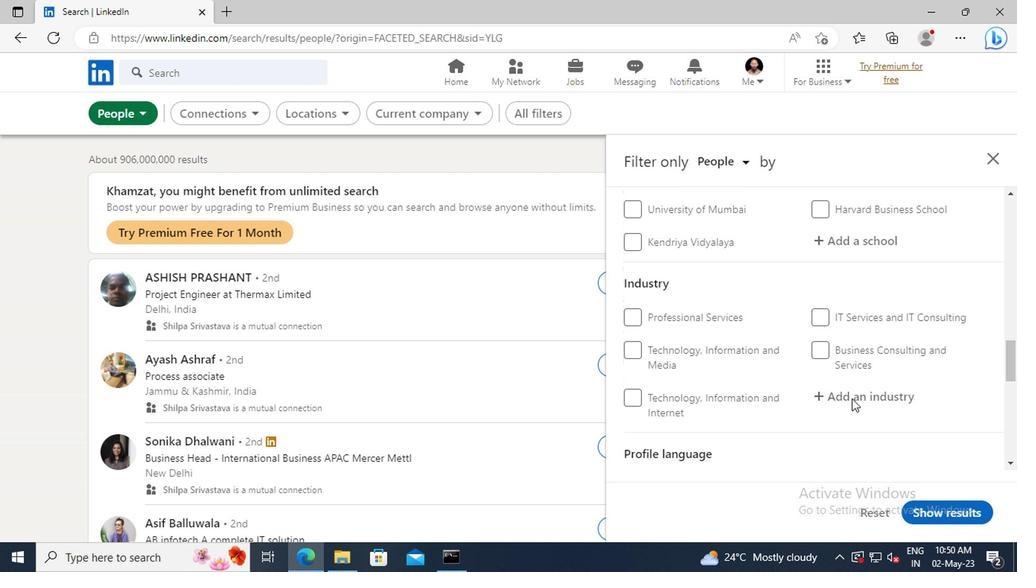 
Action: Mouse scrolled (711, 389) with delta (0, 0)
Screenshot: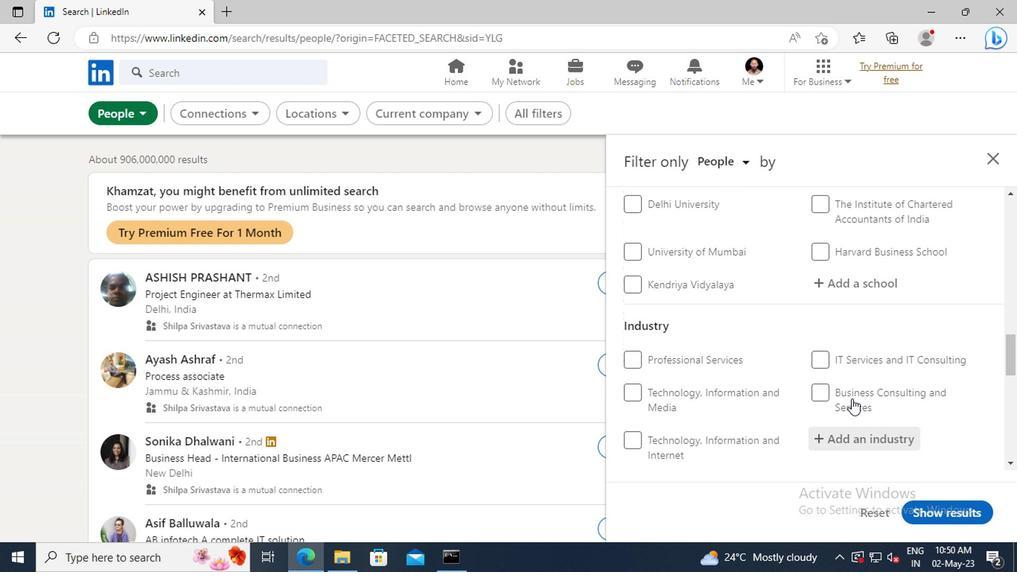 
Action: Mouse scrolled (711, 389) with delta (0, 0)
Screenshot: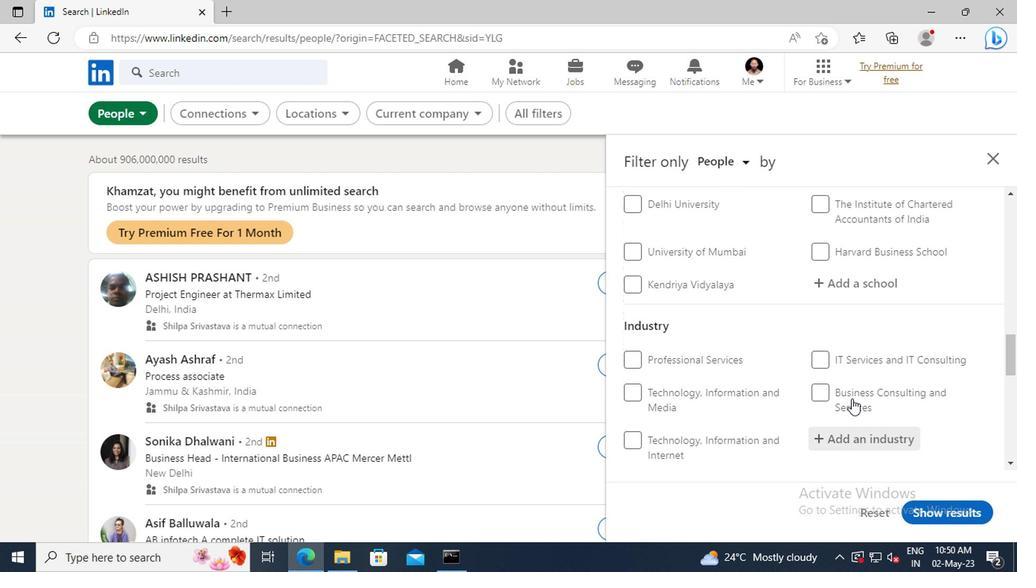 
Action: Mouse scrolled (711, 389) with delta (0, 0)
Screenshot: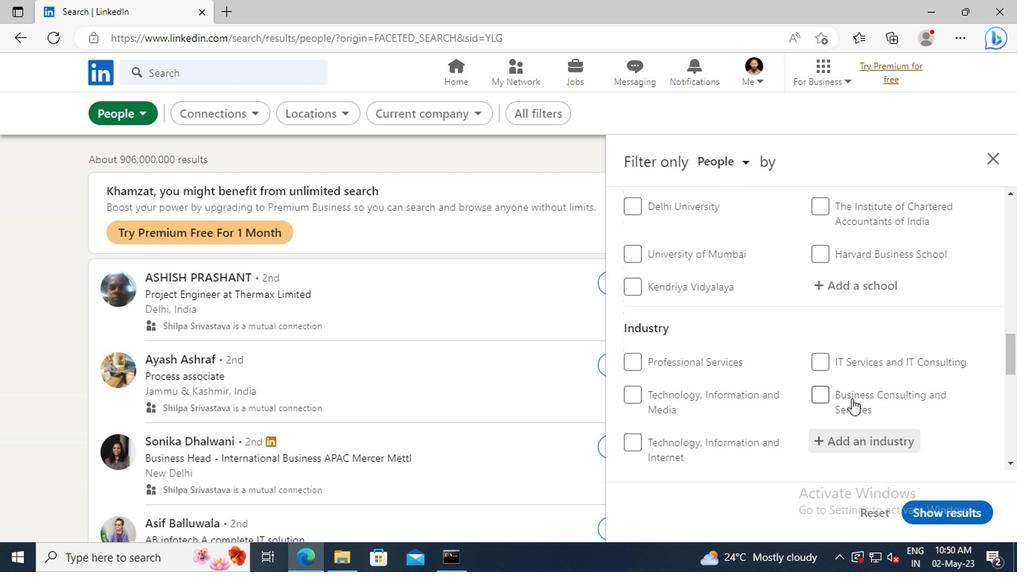 
Action: Mouse scrolled (711, 389) with delta (0, 0)
Screenshot: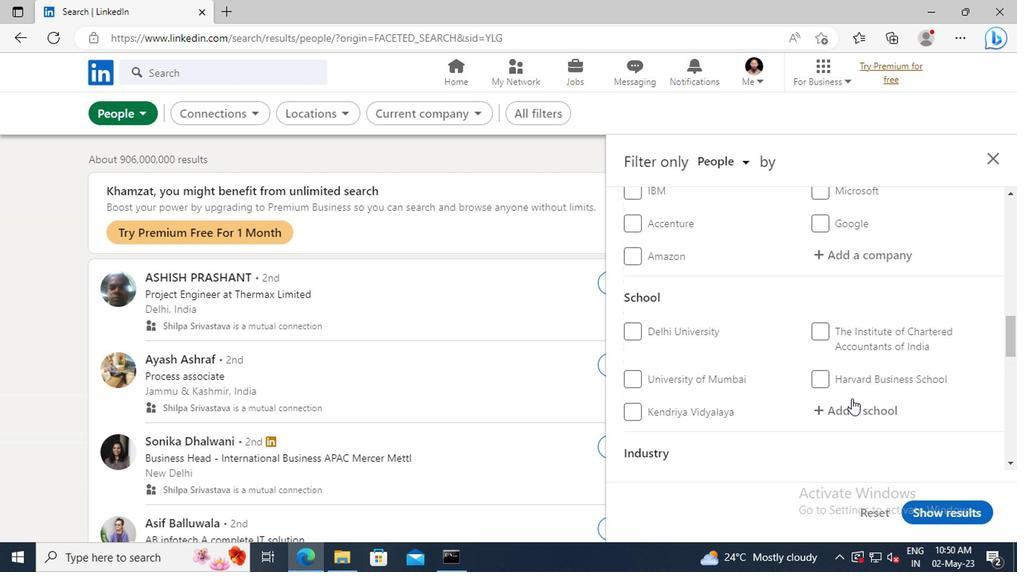 
Action: Mouse scrolled (711, 389) with delta (0, 0)
Screenshot: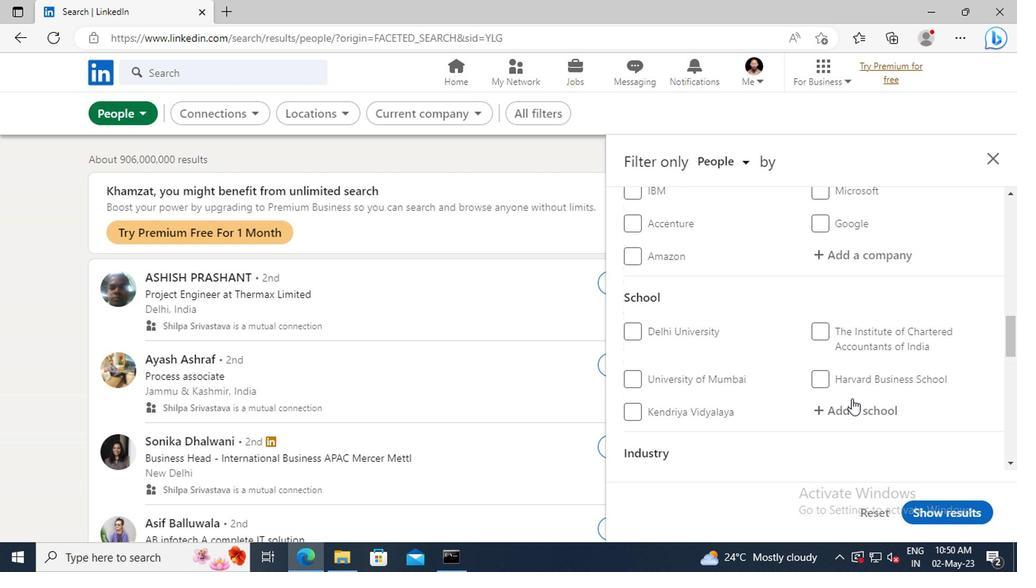 
Action: Mouse scrolled (711, 389) with delta (0, 0)
Screenshot: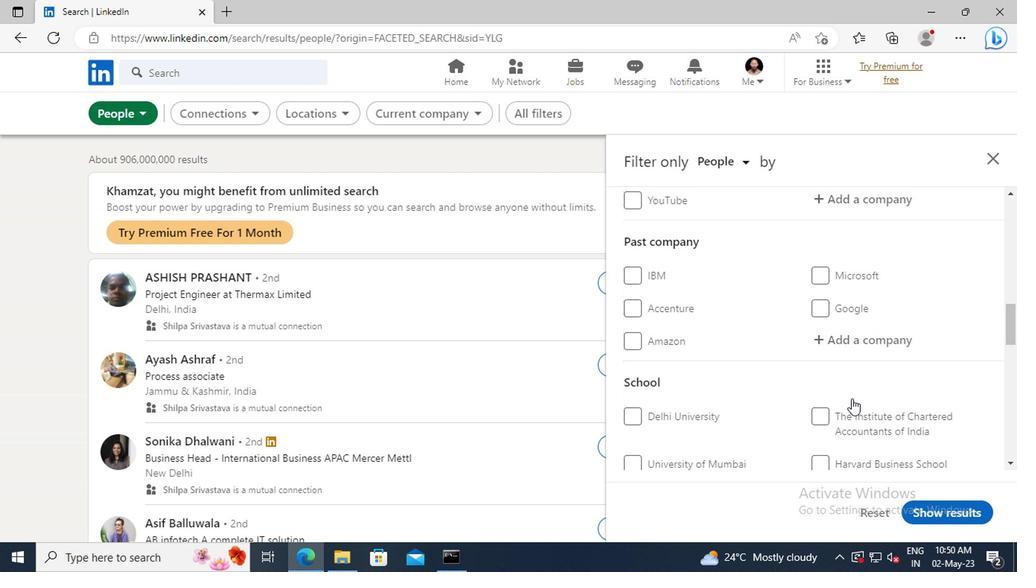 
Action: Mouse scrolled (711, 389) with delta (0, 0)
Screenshot: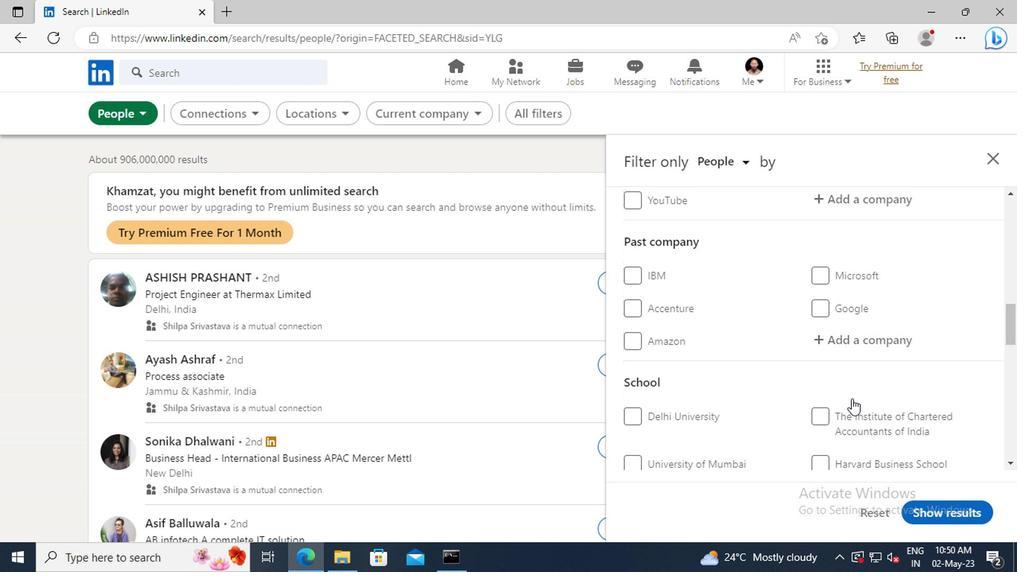 
Action: Mouse scrolled (711, 389) with delta (0, 0)
Screenshot: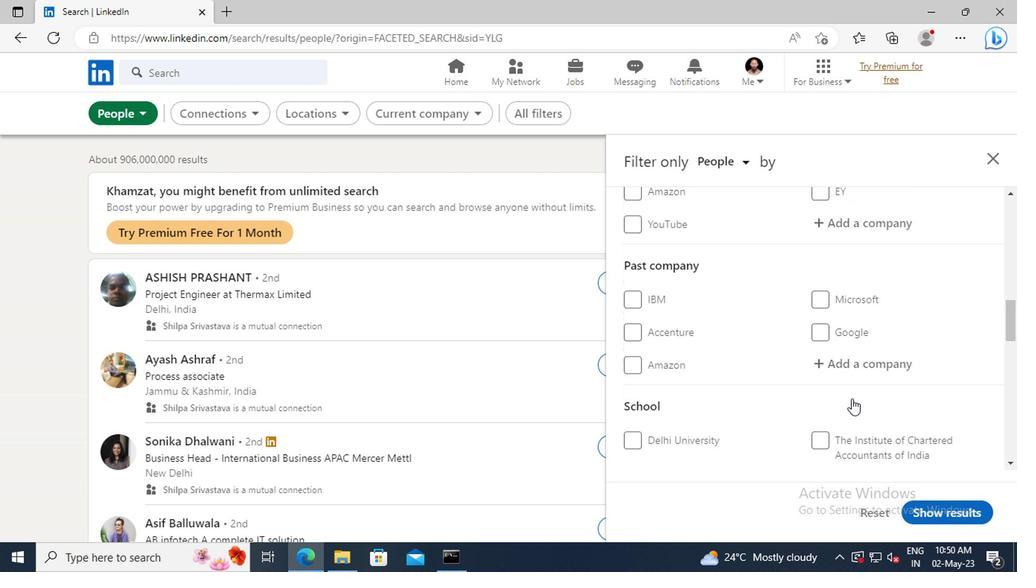 
Action: Mouse scrolled (711, 389) with delta (0, 0)
Screenshot: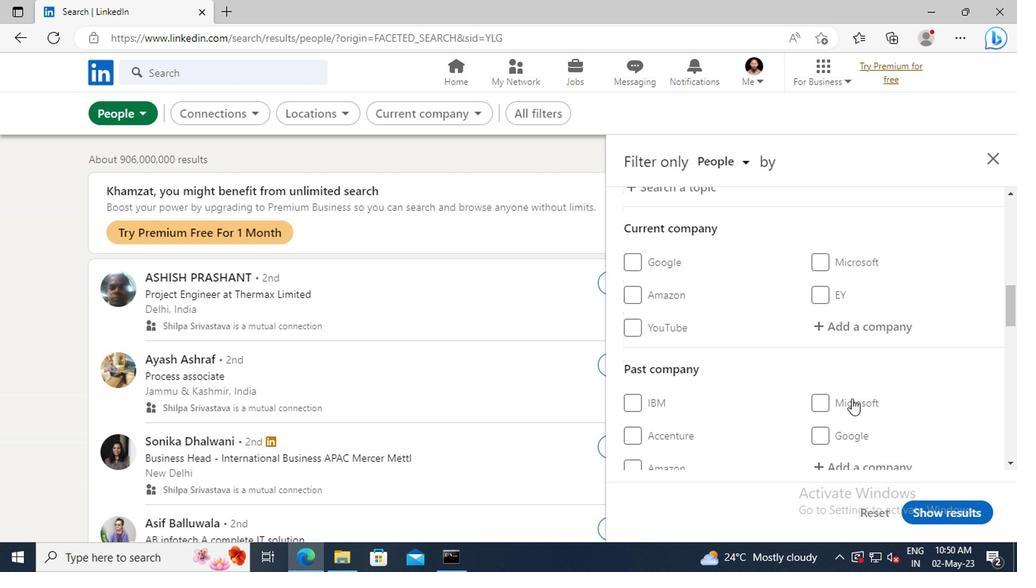 
Action: Mouse moved to (702, 371)
Screenshot: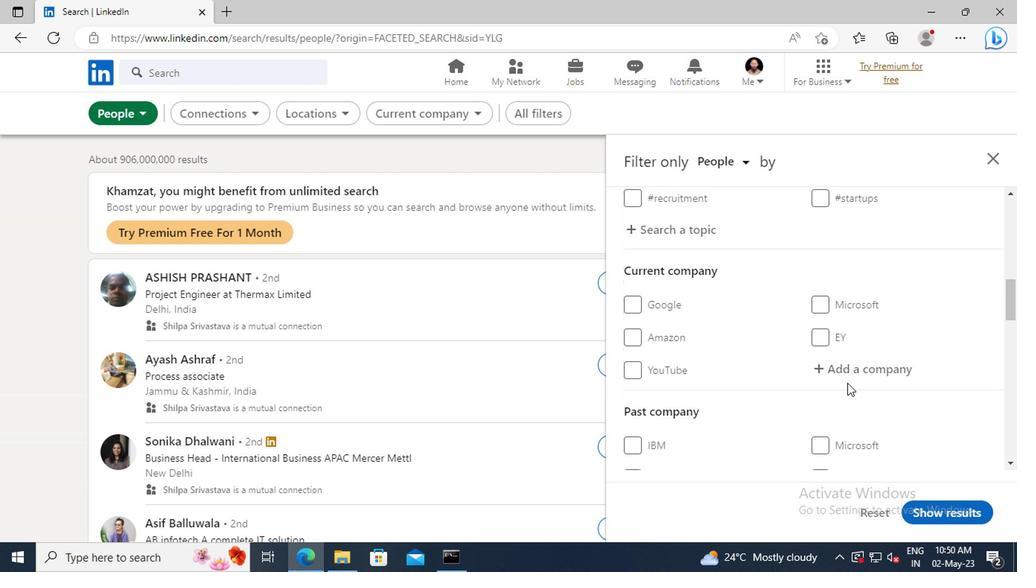 
Action: Mouse pressed left at (702, 371)
Screenshot: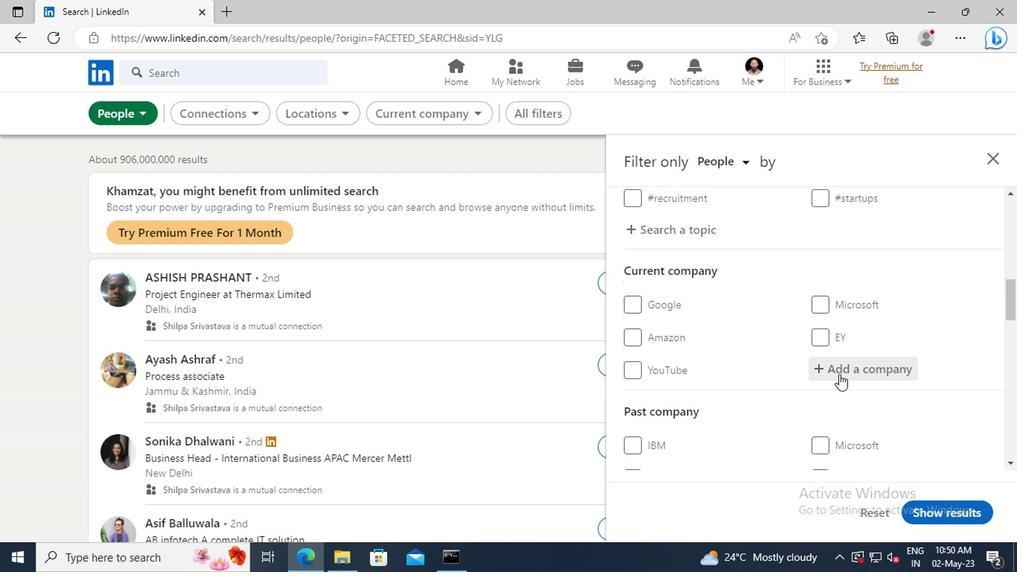 
Action: Key pressed <Key.shift>XORIANT
Screenshot: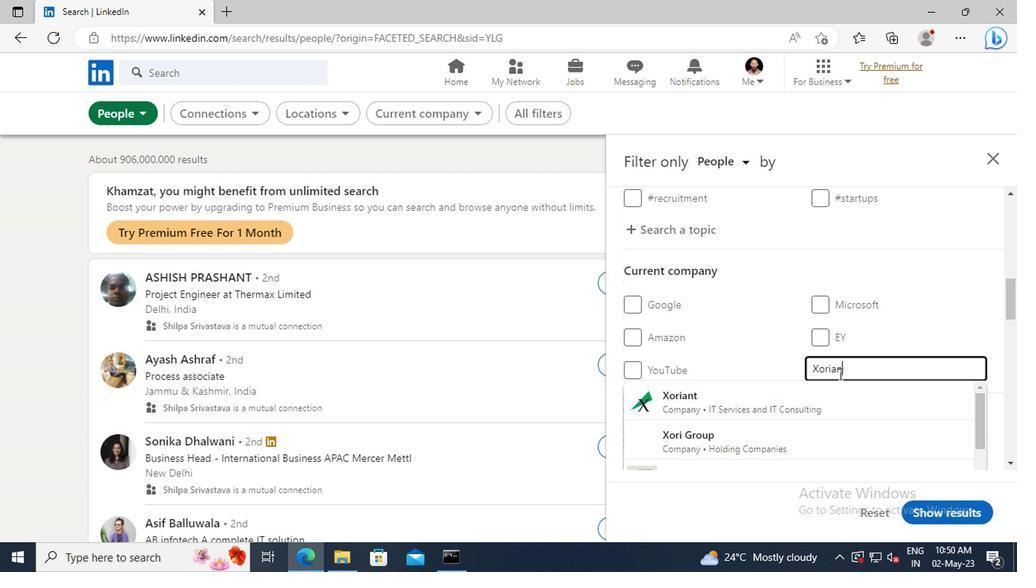 
Action: Mouse moved to (701, 384)
Screenshot: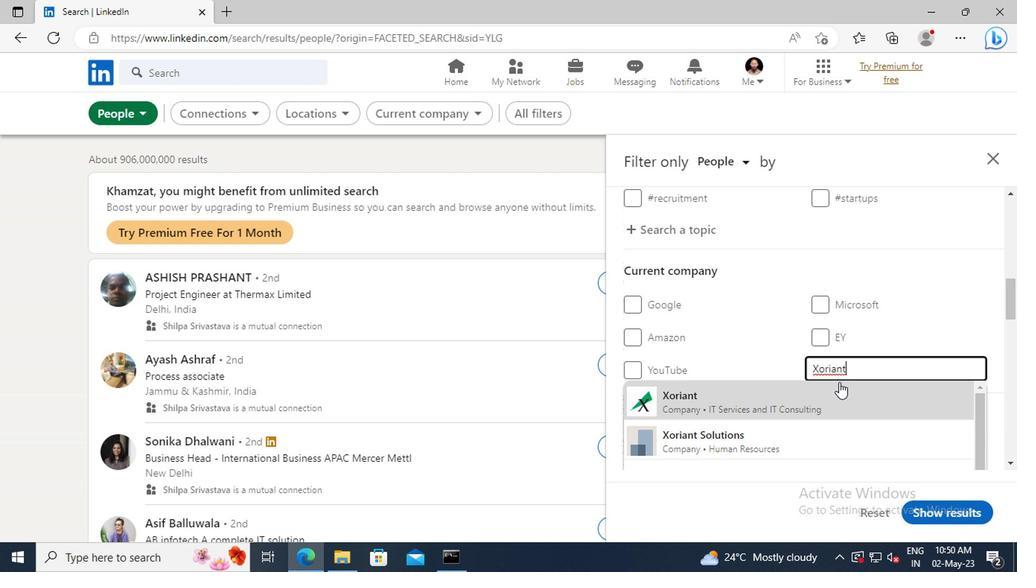 
Action: Mouse pressed left at (701, 384)
Screenshot: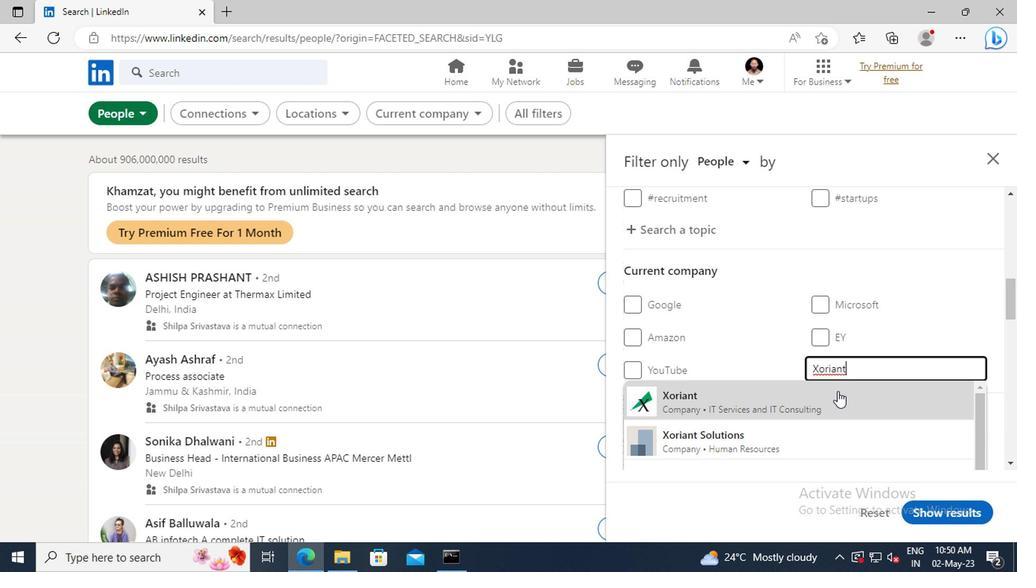
Action: Mouse scrolled (701, 383) with delta (0, 0)
Screenshot: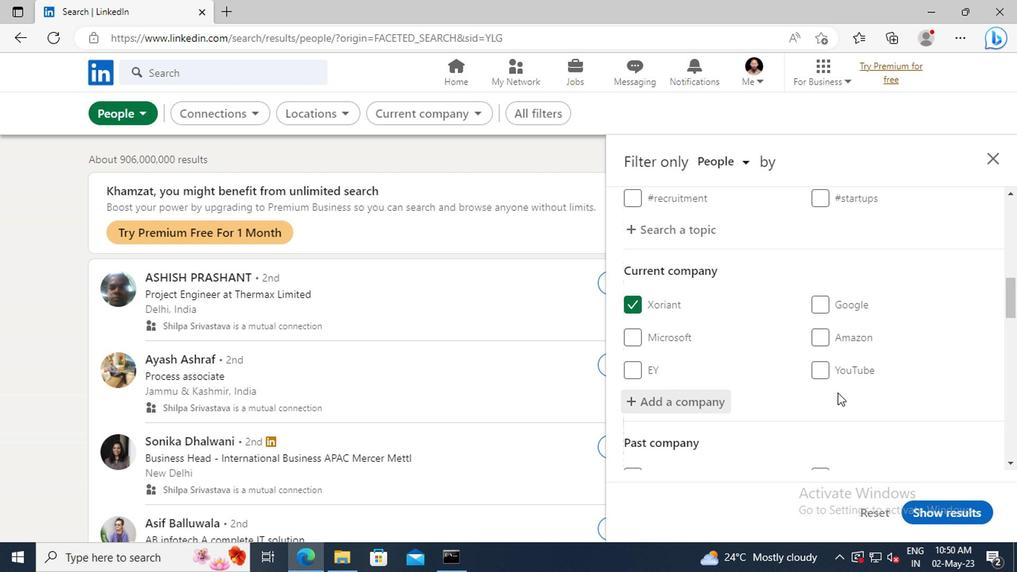 
Action: Mouse scrolled (701, 383) with delta (0, 0)
Screenshot: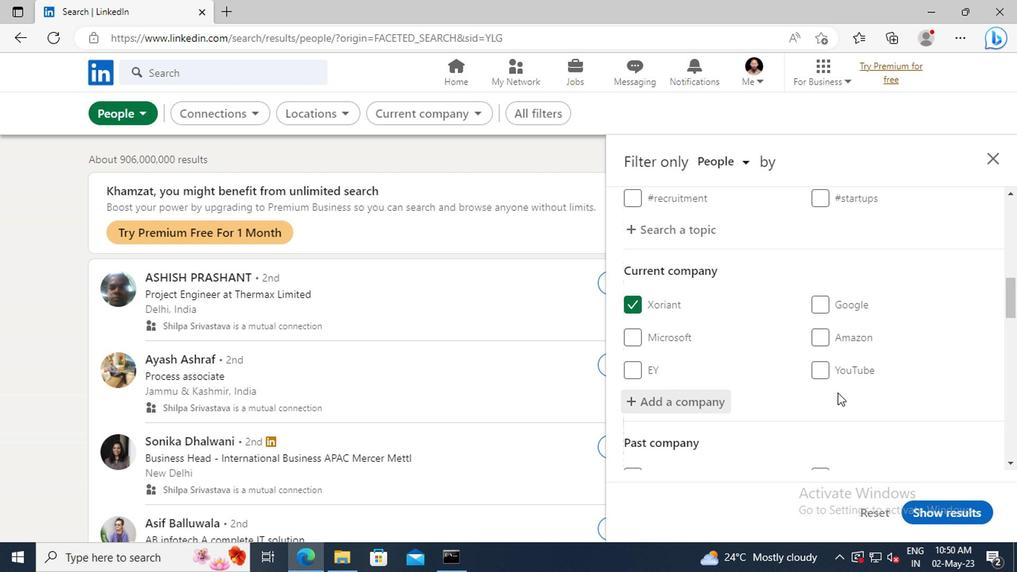 
Action: Mouse scrolled (701, 383) with delta (0, 0)
Screenshot: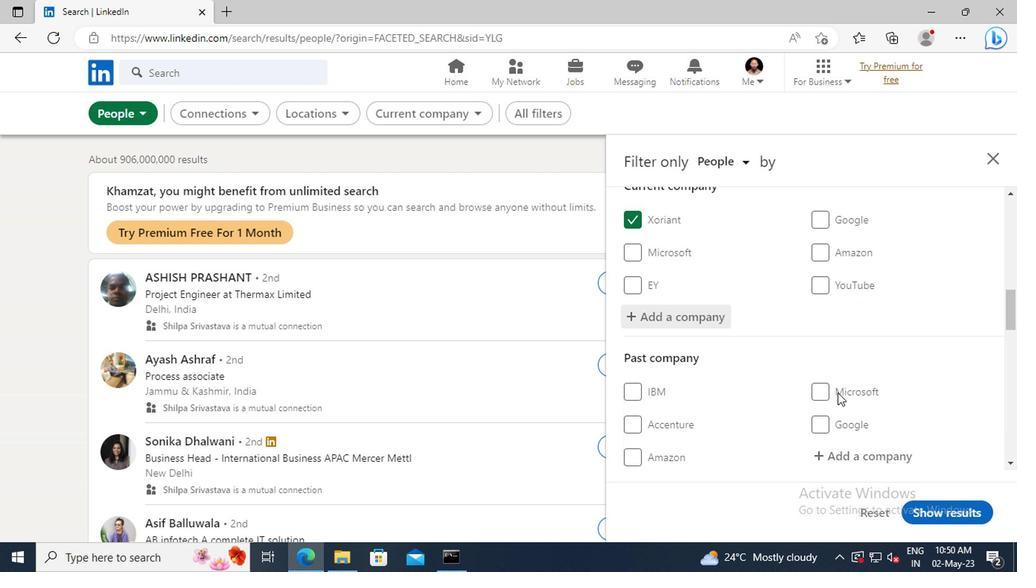 
Action: Mouse scrolled (701, 383) with delta (0, 0)
Screenshot: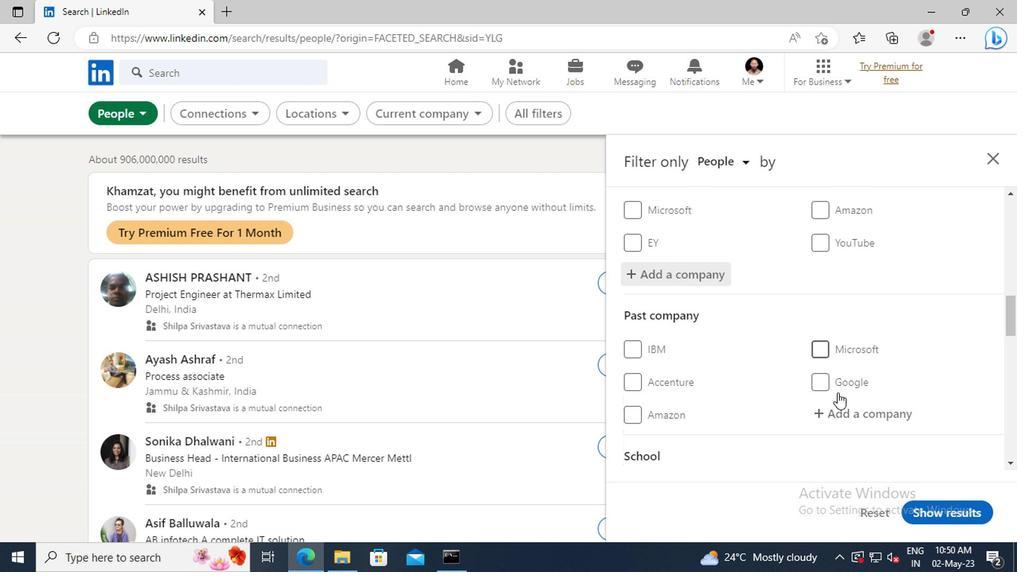 
Action: Mouse scrolled (701, 383) with delta (0, 0)
Screenshot: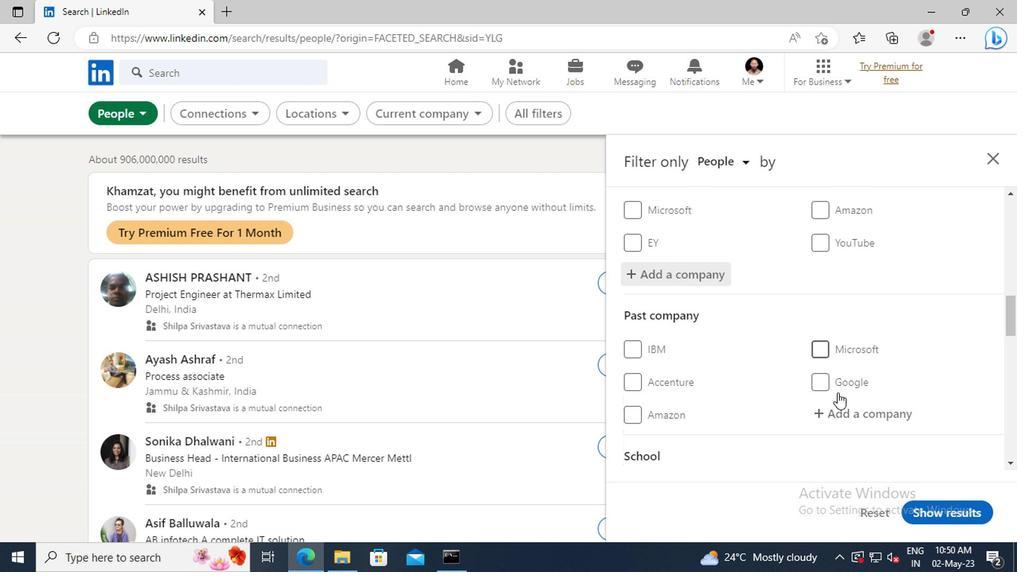 
Action: Mouse scrolled (701, 383) with delta (0, 0)
Screenshot: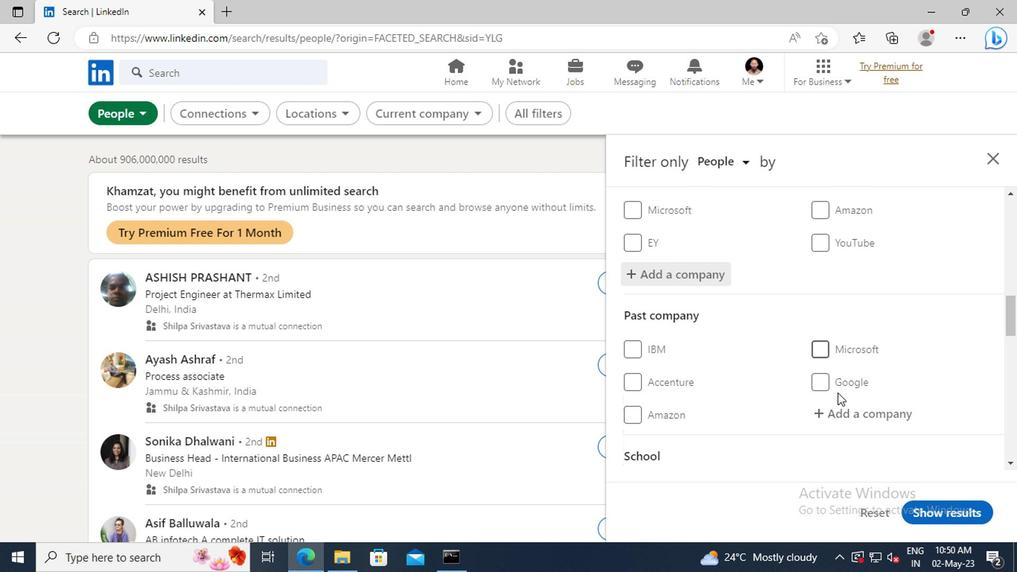 
Action: Mouse scrolled (701, 383) with delta (0, 0)
Screenshot: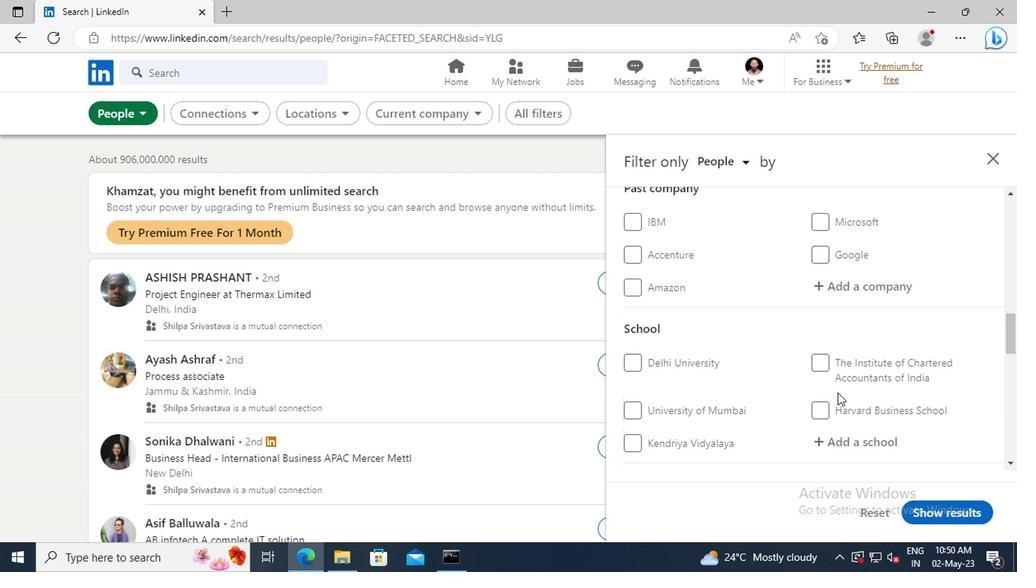 
Action: Mouse moved to (701, 387)
Screenshot: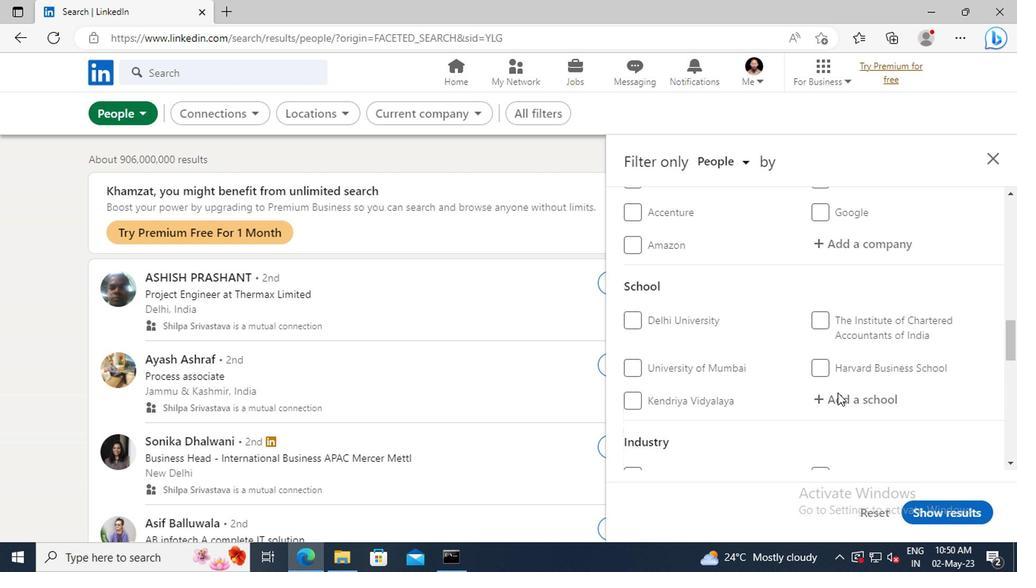 
Action: Mouse pressed left at (701, 387)
Screenshot: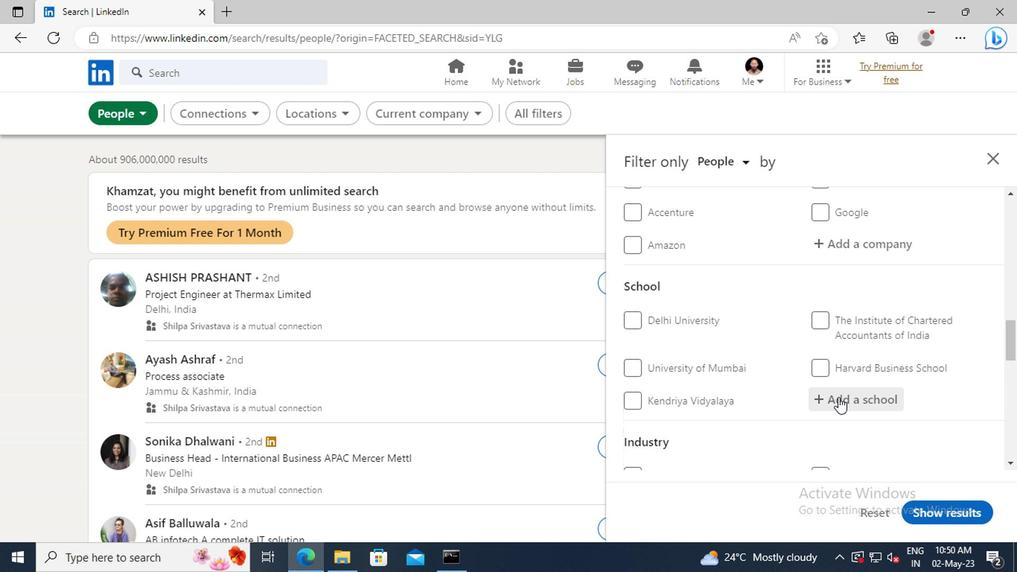 
Action: Key pressed <Key.shift>K<Key.space><Key.shift>S<Key.space><Key.shift>SCH
Screenshot: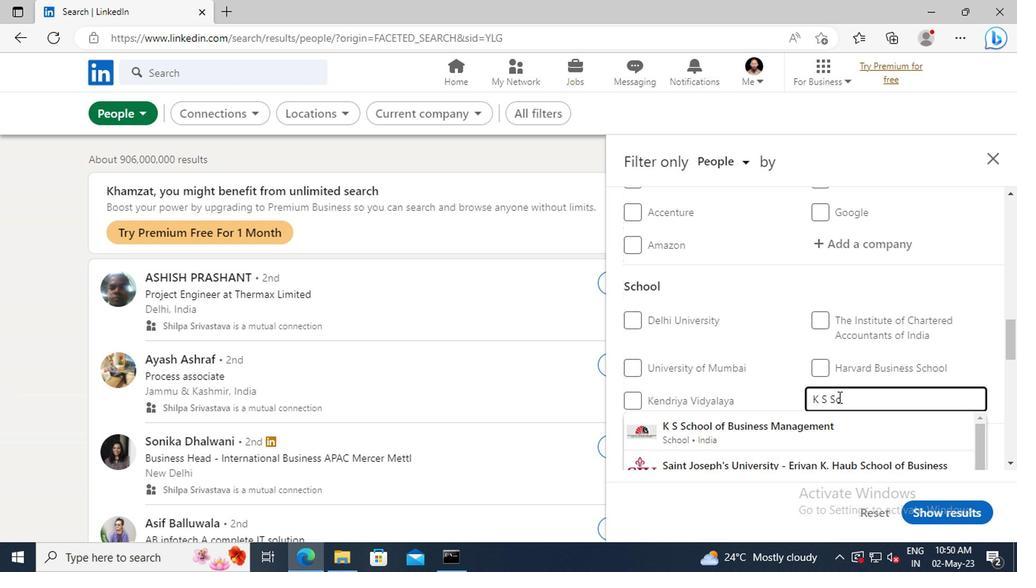 
Action: Mouse moved to (702, 406)
Screenshot: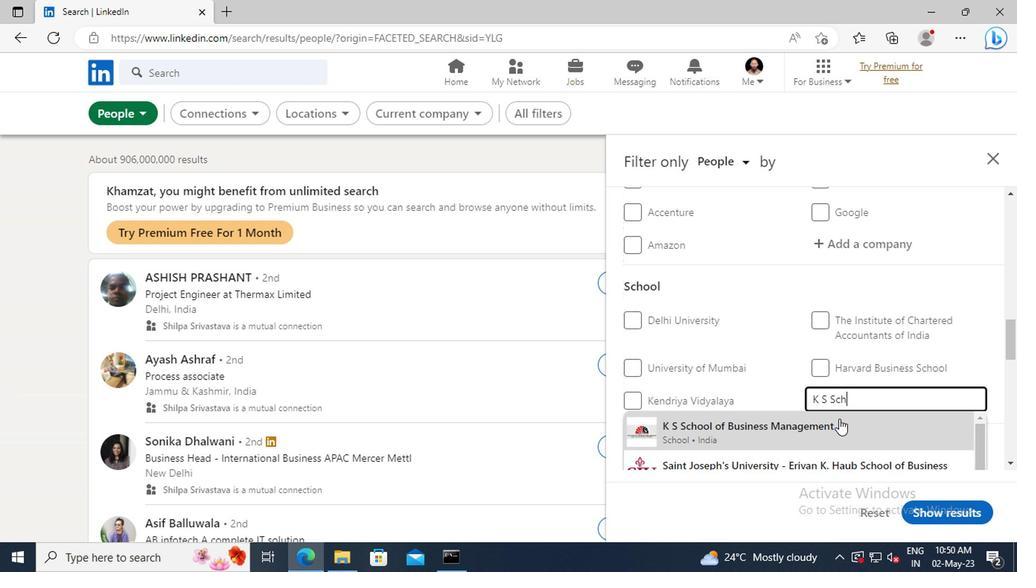 
Action: Mouse pressed left at (702, 406)
Screenshot: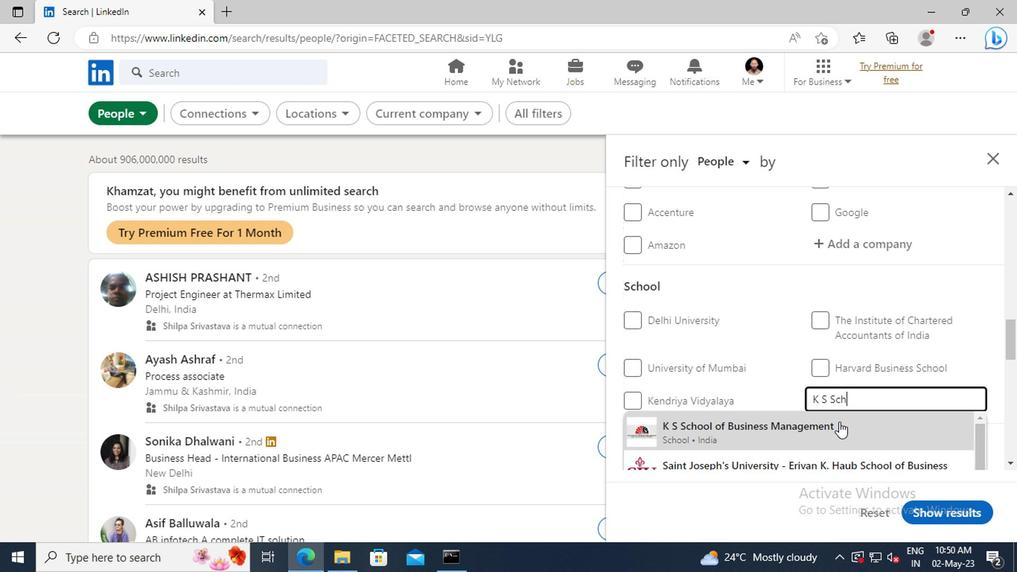 
Action: Mouse scrolled (702, 406) with delta (0, 0)
Screenshot: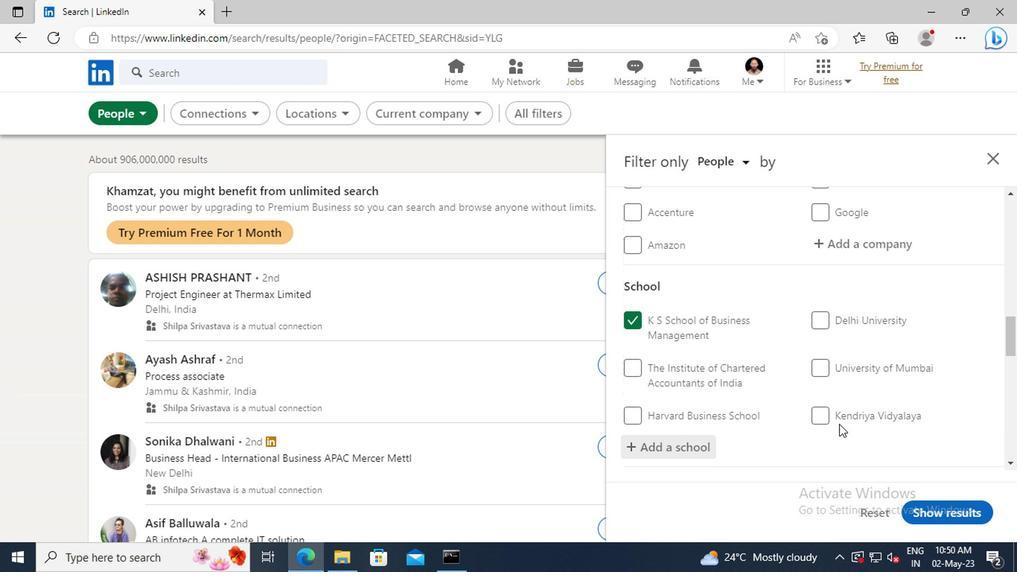 
Action: Mouse scrolled (702, 406) with delta (0, 0)
Screenshot: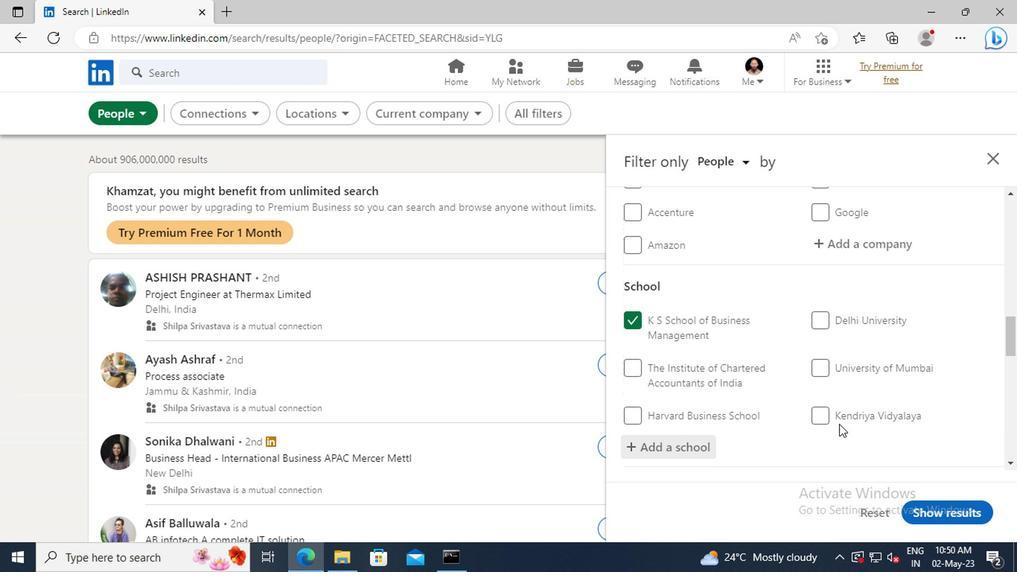 
Action: Mouse scrolled (702, 406) with delta (0, 0)
Screenshot: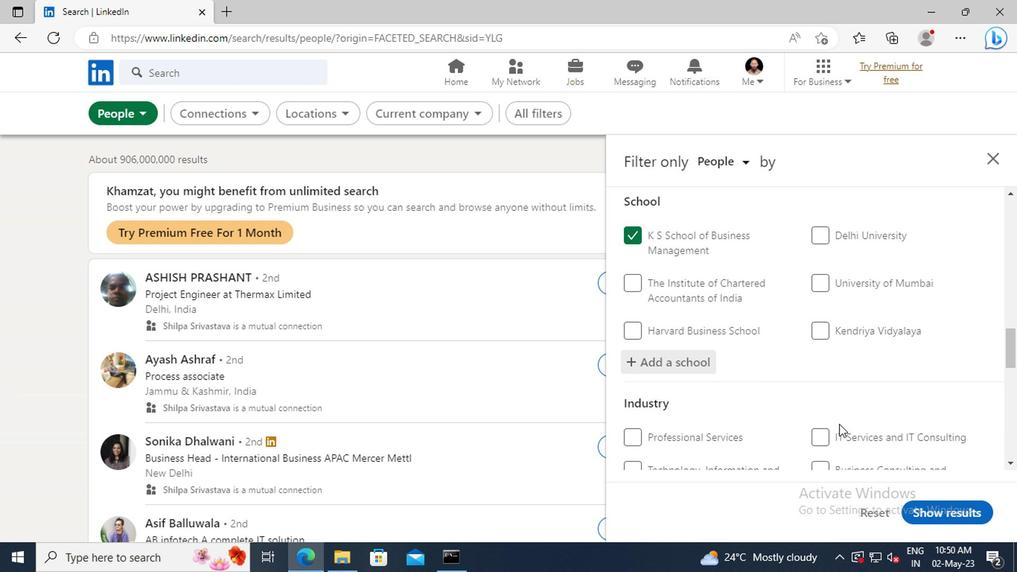 
Action: Mouse scrolled (702, 406) with delta (0, 0)
Screenshot: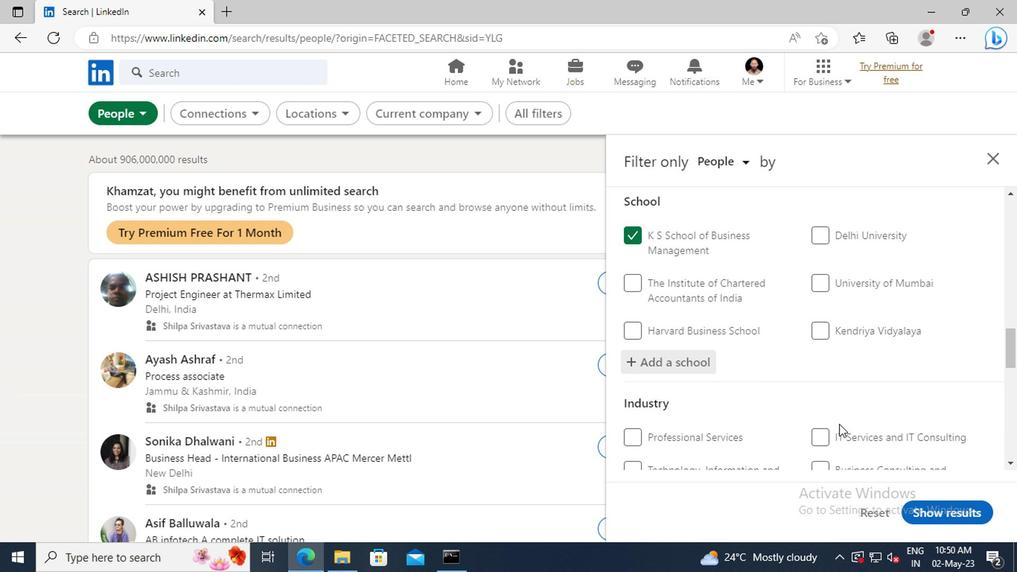 
Action: Mouse scrolled (702, 406) with delta (0, 0)
Screenshot: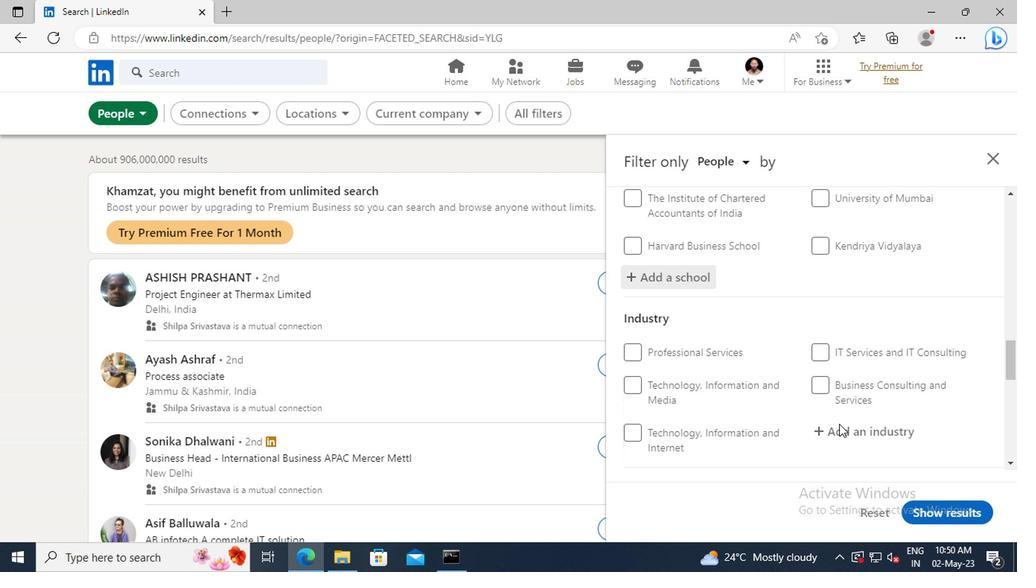 
Action: Mouse moved to (700, 384)
Screenshot: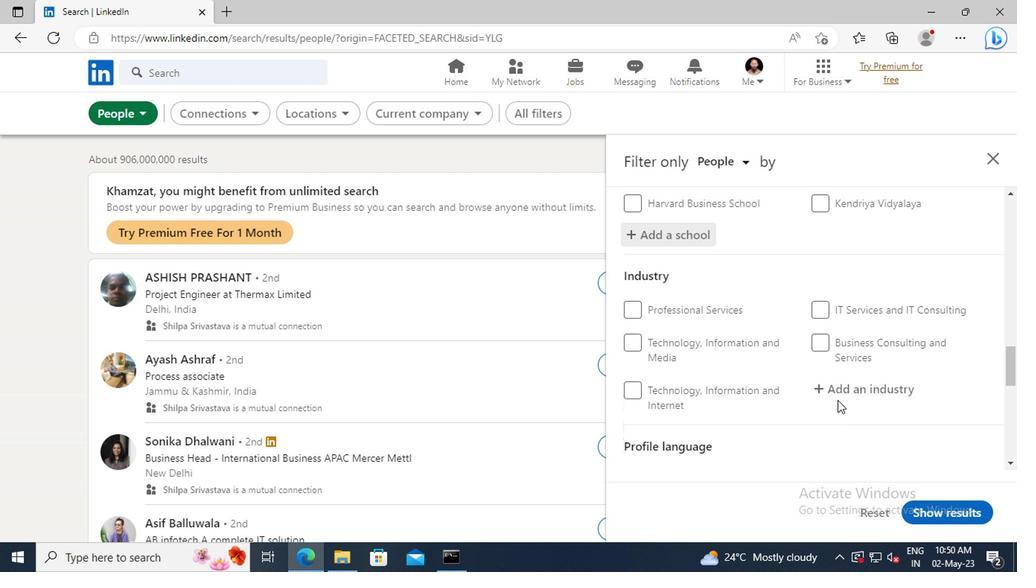 
Action: Mouse pressed left at (700, 384)
Screenshot: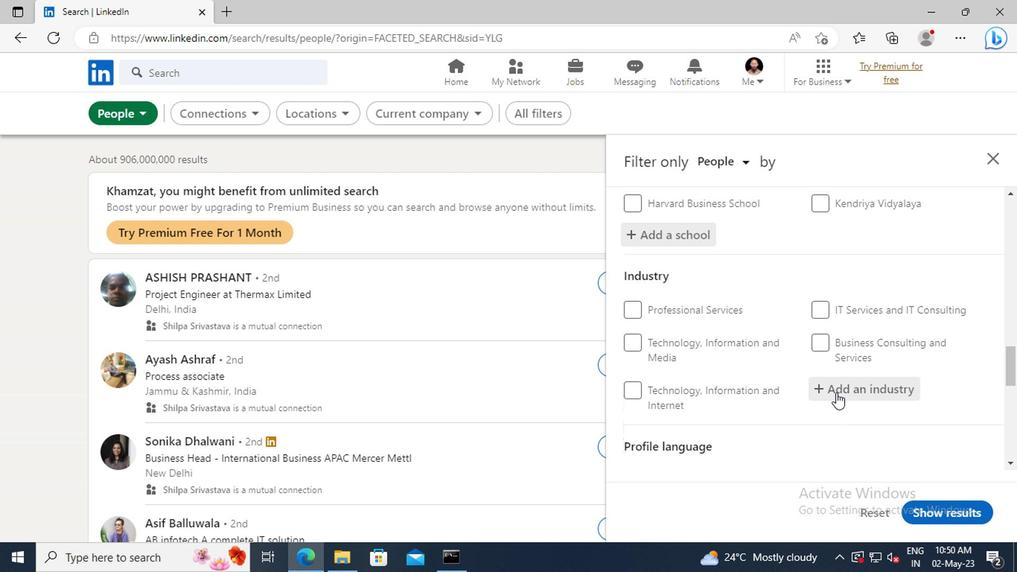 
Action: Key pressed <Key.shift>INDIVI
Screenshot: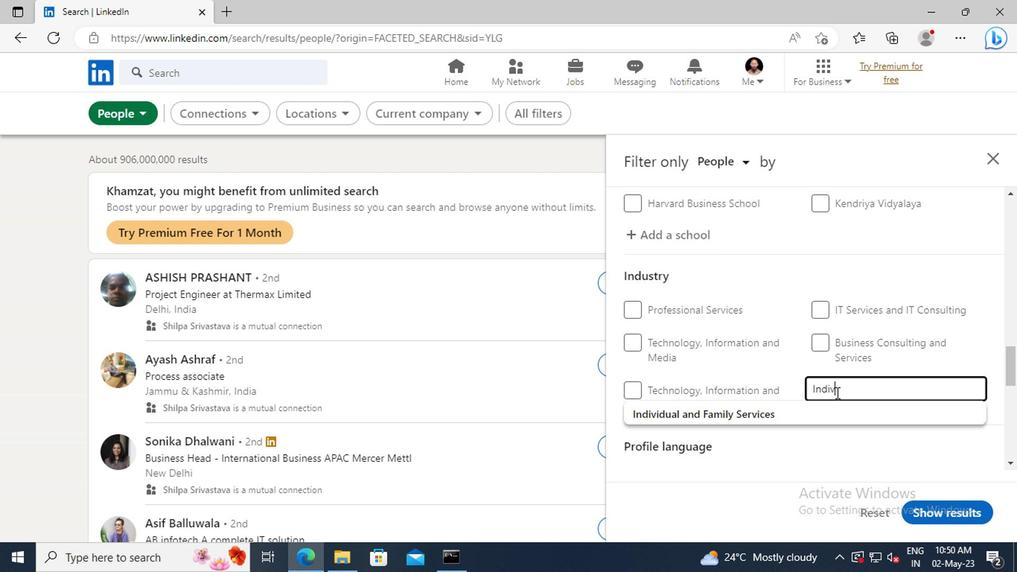 
Action: Mouse moved to (682, 397)
Screenshot: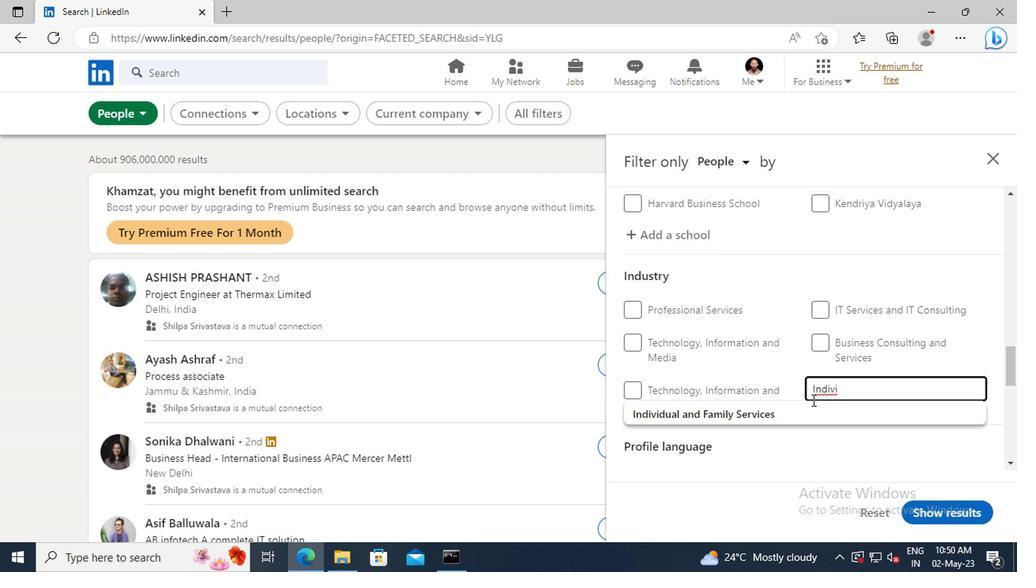 
Action: Mouse pressed left at (682, 397)
Screenshot: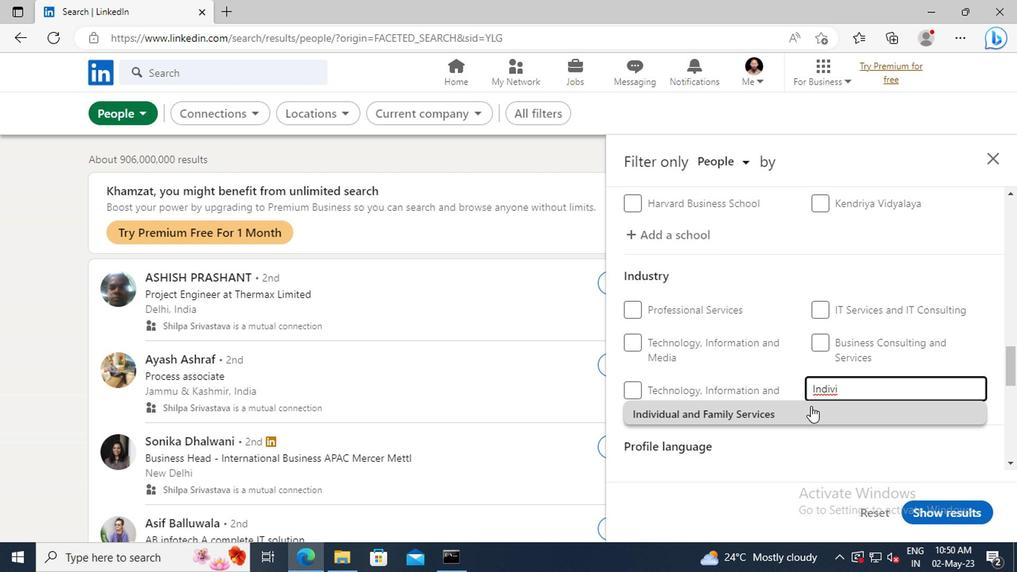 
Action: Mouse scrolled (682, 396) with delta (0, 0)
Screenshot: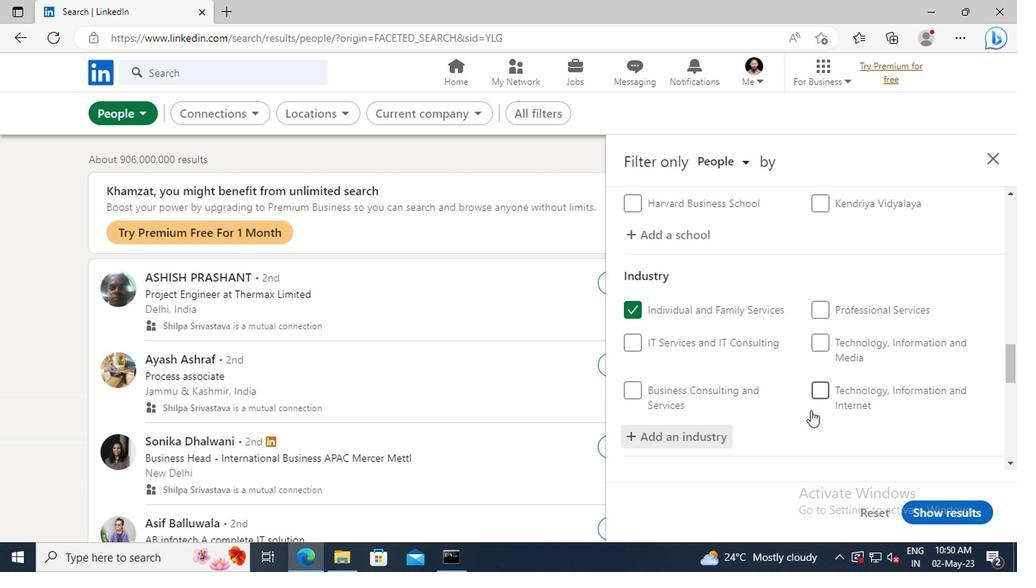 
Action: Mouse scrolled (682, 396) with delta (0, 0)
Screenshot: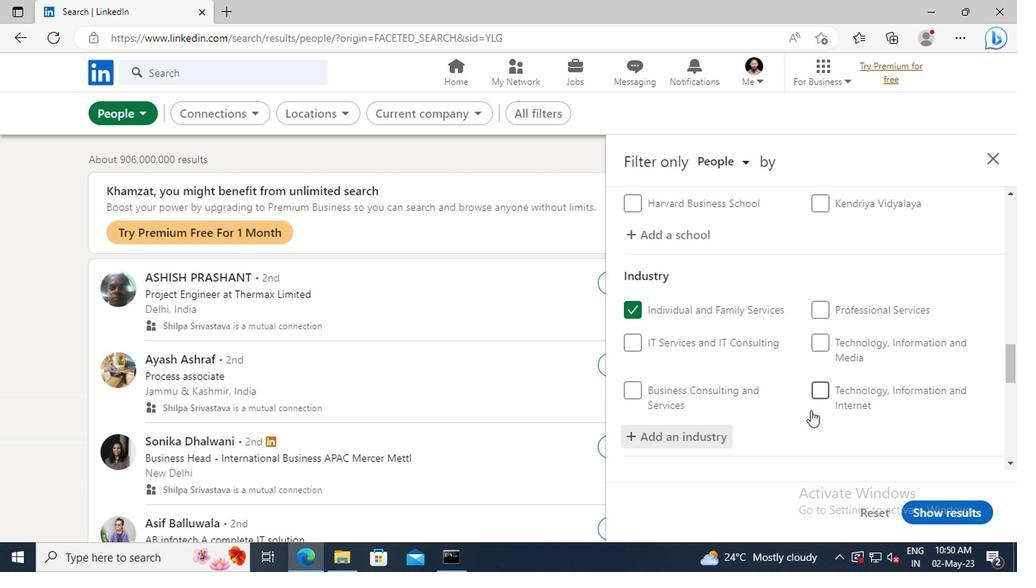 
Action: Mouse scrolled (682, 396) with delta (0, 0)
Screenshot: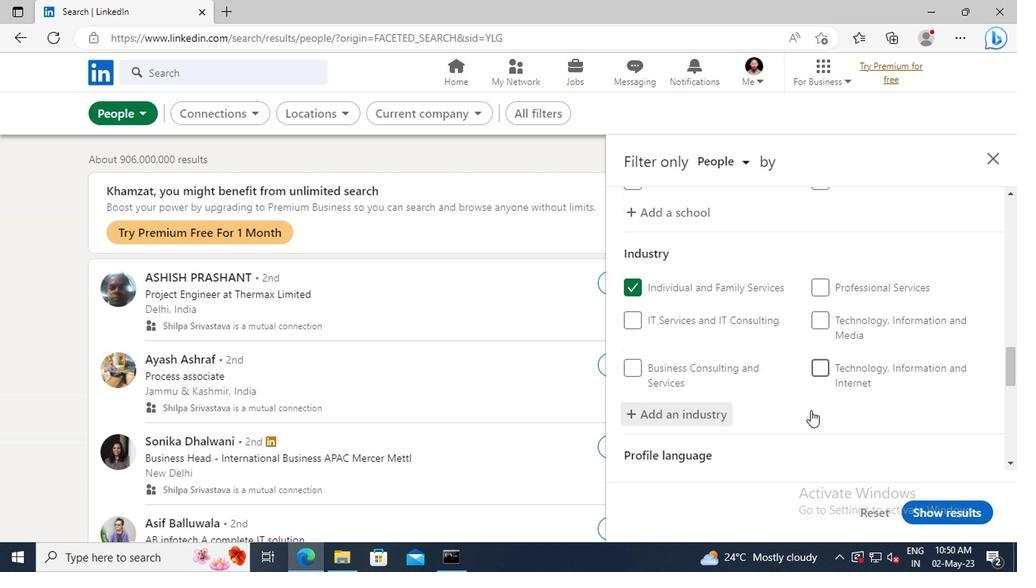 
Action: Mouse scrolled (682, 396) with delta (0, 0)
Screenshot: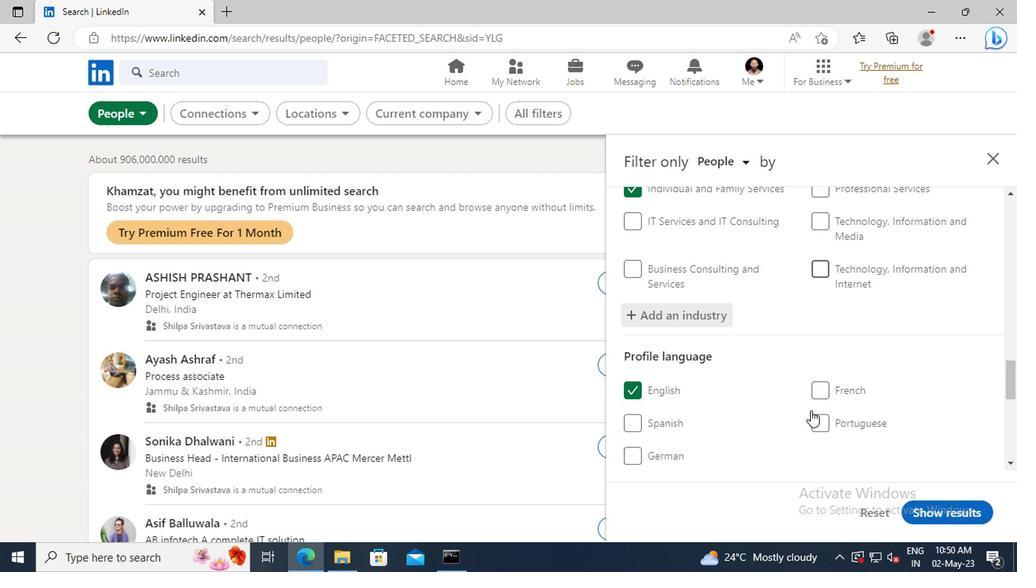 
Action: Mouse scrolled (682, 396) with delta (0, 0)
Screenshot: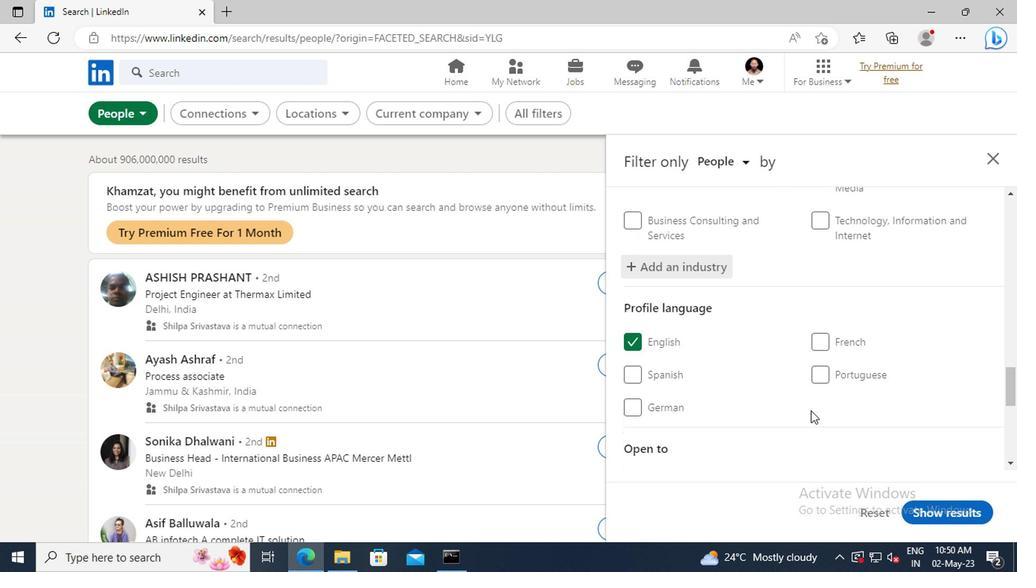 
Action: Mouse scrolled (682, 396) with delta (0, 0)
Screenshot: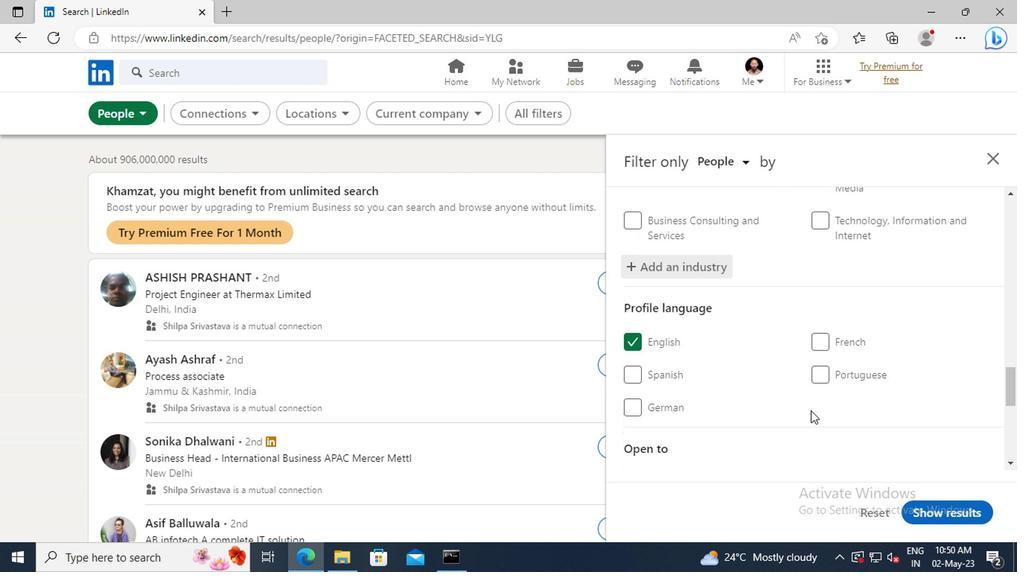 
Action: Mouse scrolled (682, 396) with delta (0, 0)
Screenshot: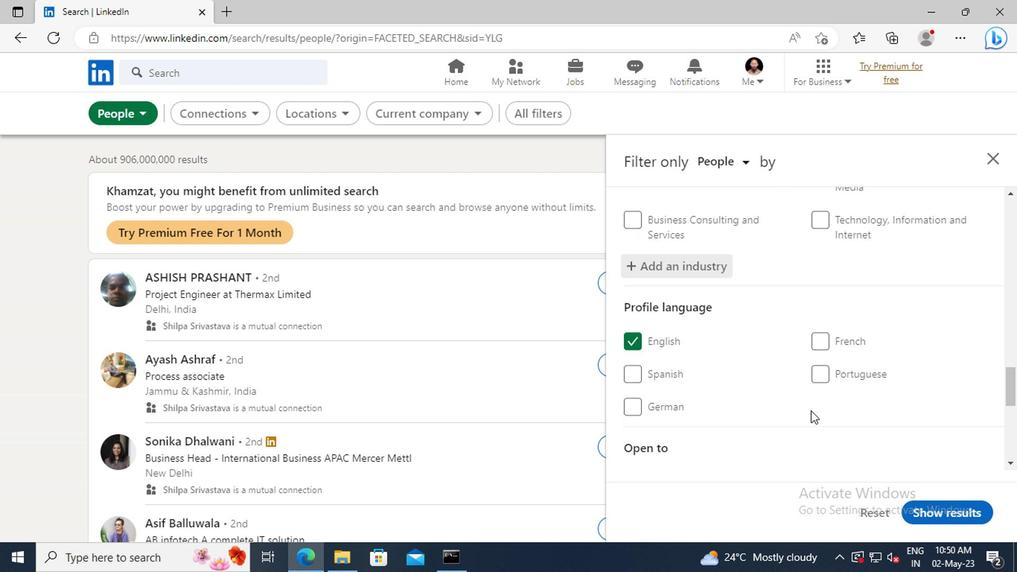 
Action: Mouse scrolled (682, 396) with delta (0, 0)
Screenshot: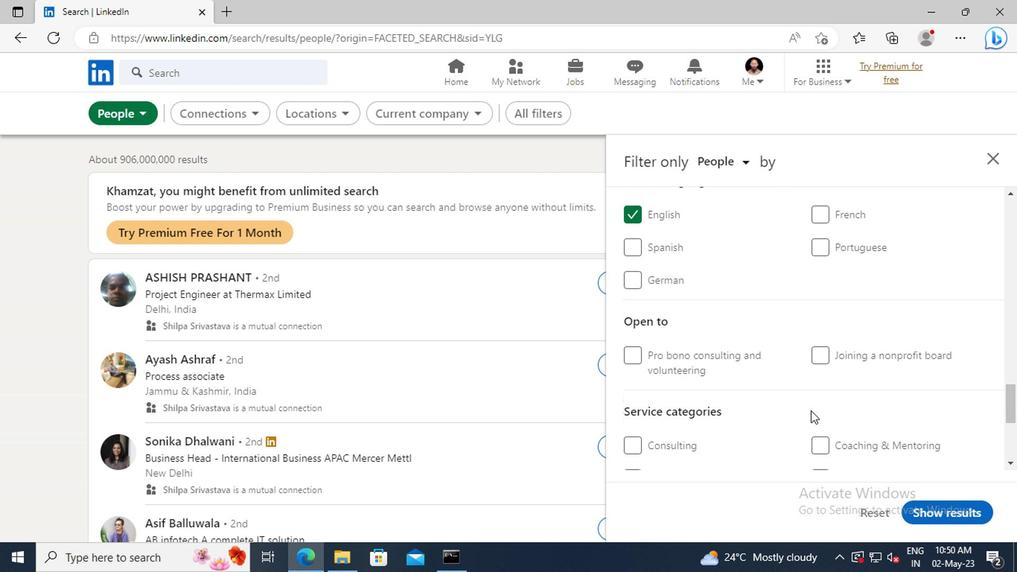 
Action: Mouse scrolled (682, 396) with delta (0, 0)
Screenshot: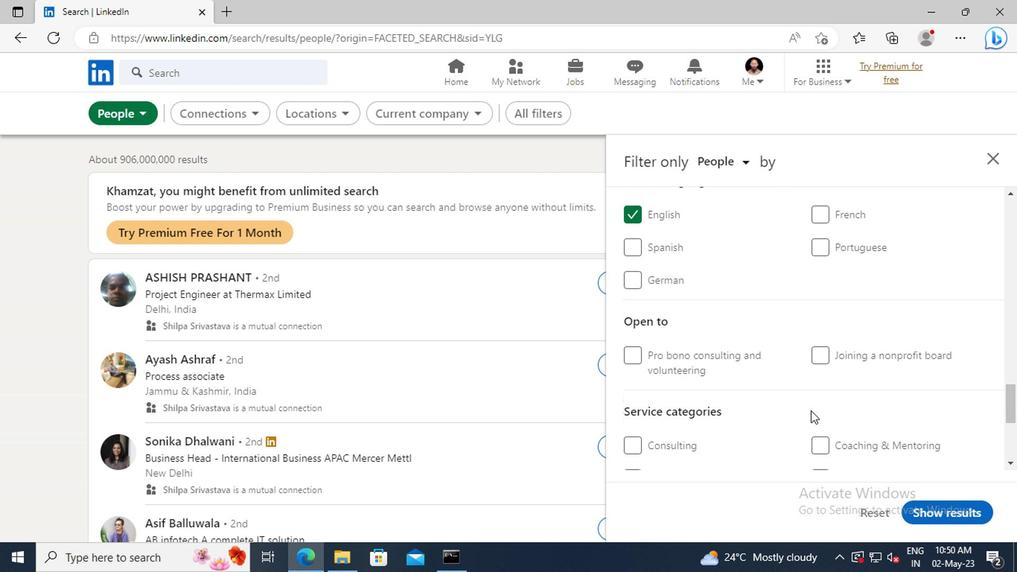 
Action: Mouse scrolled (682, 396) with delta (0, 0)
Screenshot: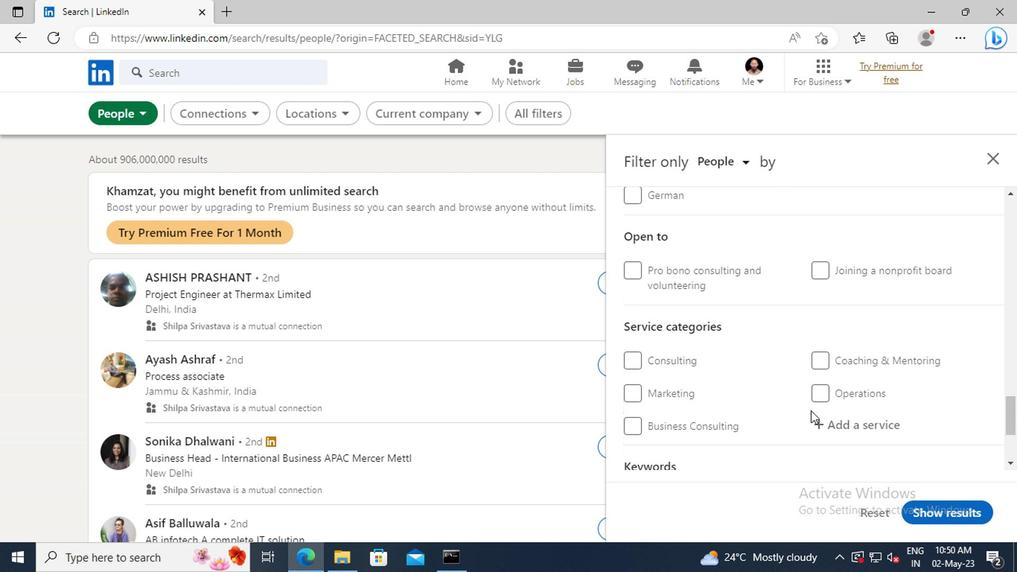 
Action: Mouse scrolled (682, 396) with delta (0, 0)
Screenshot: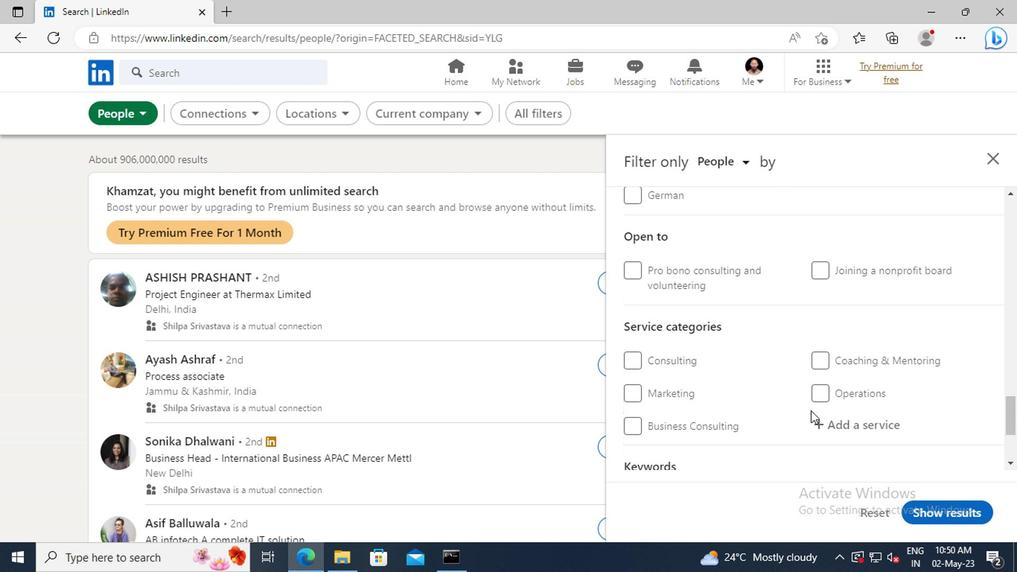 
Action: Mouse moved to (698, 347)
Screenshot: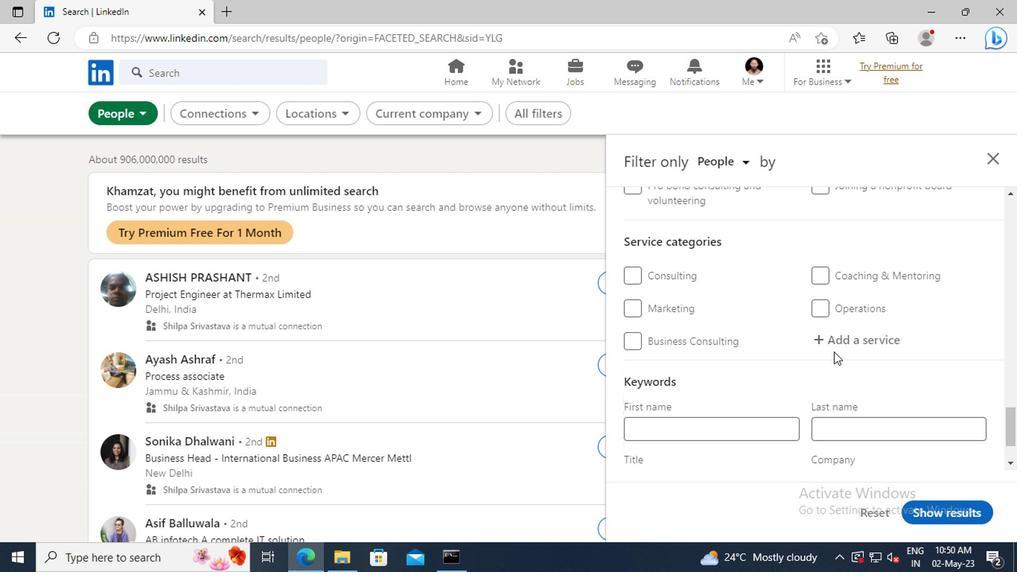 
Action: Mouse pressed left at (698, 347)
Screenshot: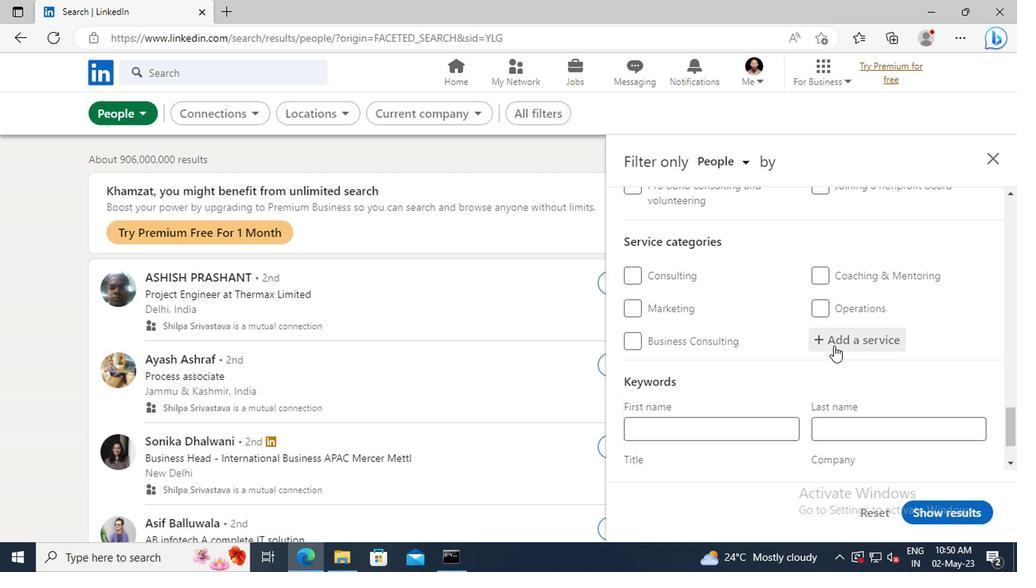 
Action: Key pressed <Key.shift>INFORMA
Screenshot: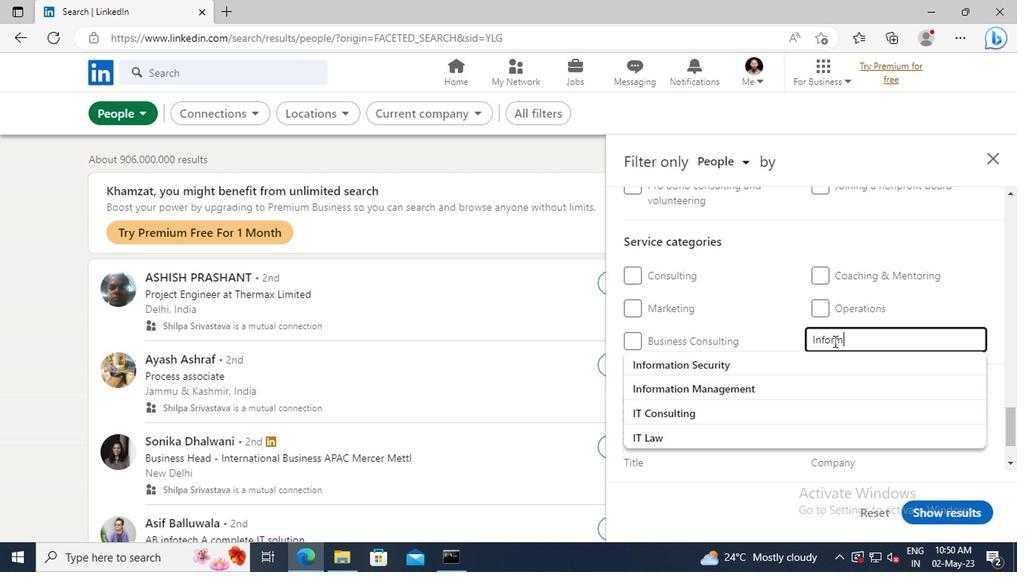 
Action: Mouse moved to (690, 362)
Screenshot: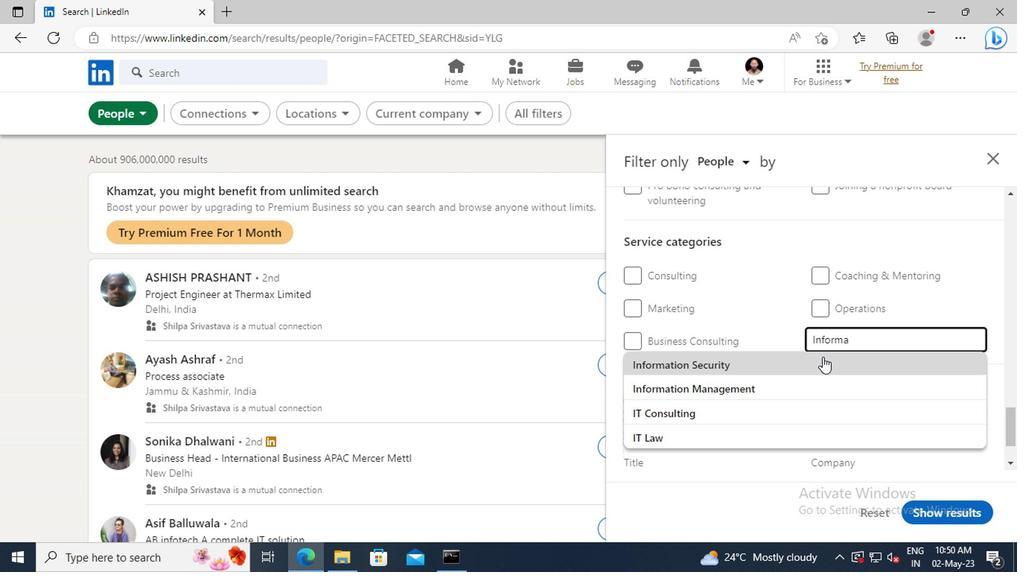 
Action: Mouse pressed left at (690, 362)
Screenshot: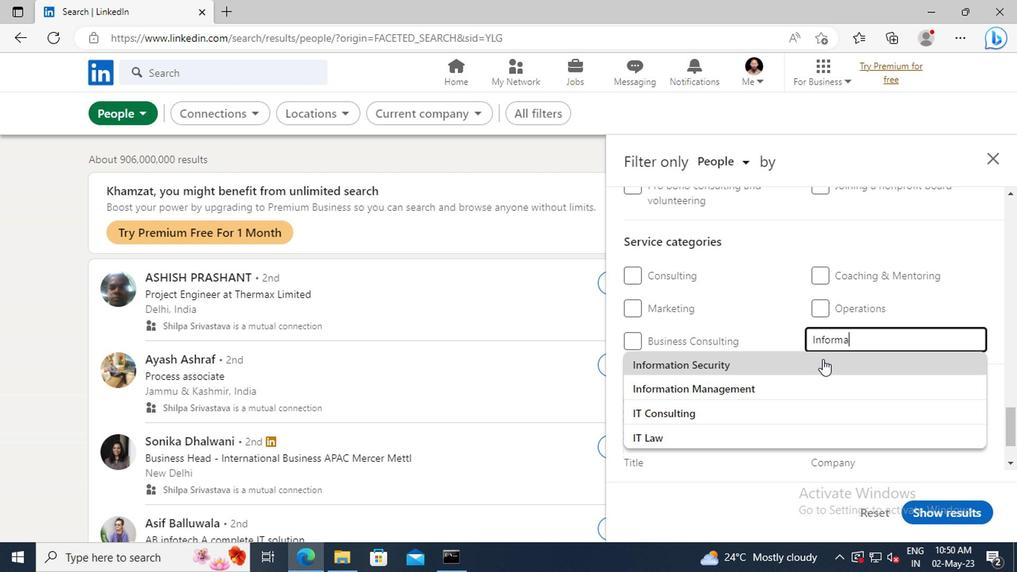 
Action: Mouse scrolled (690, 361) with delta (0, 0)
Screenshot: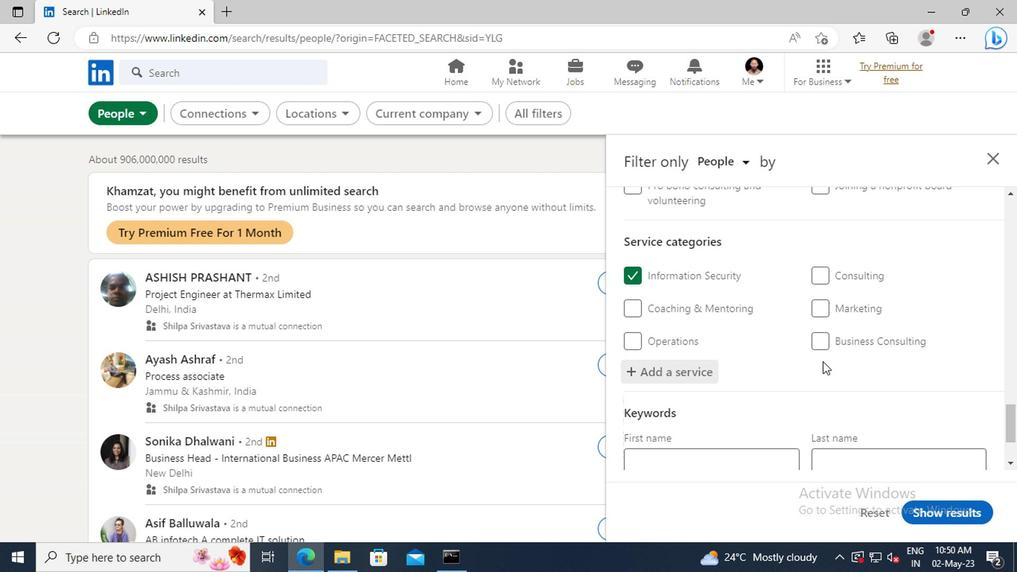 
Action: Mouse scrolled (690, 361) with delta (0, 0)
Screenshot: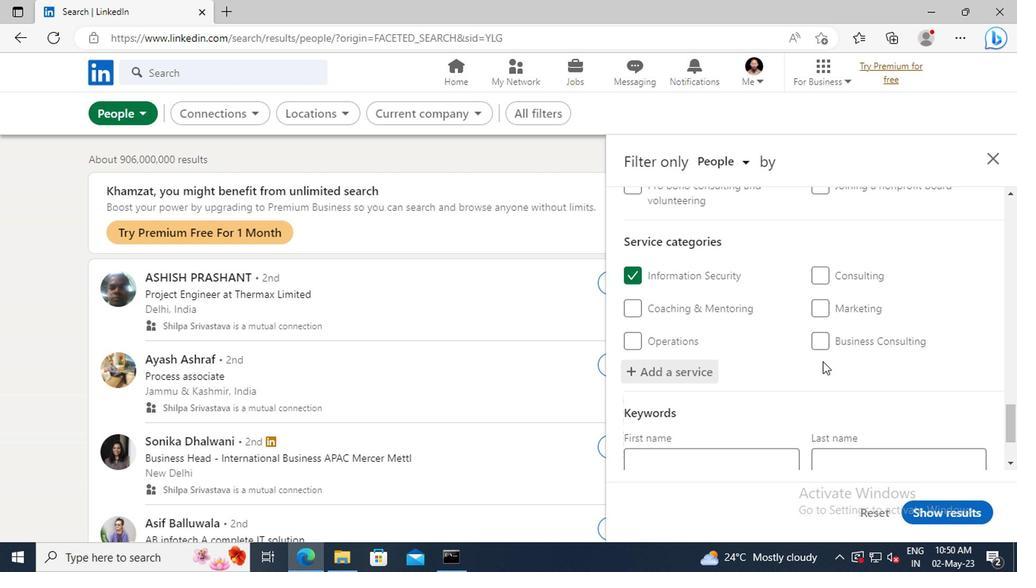 
Action: Mouse scrolled (690, 361) with delta (0, 0)
Screenshot: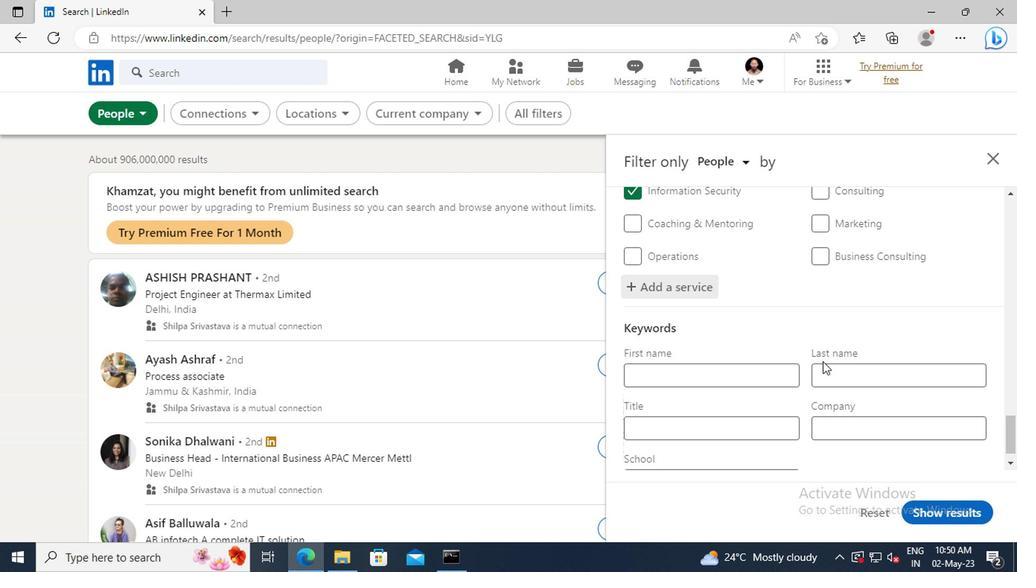 
Action: Mouse scrolled (690, 361) with delta (0, 0)
Screenshot: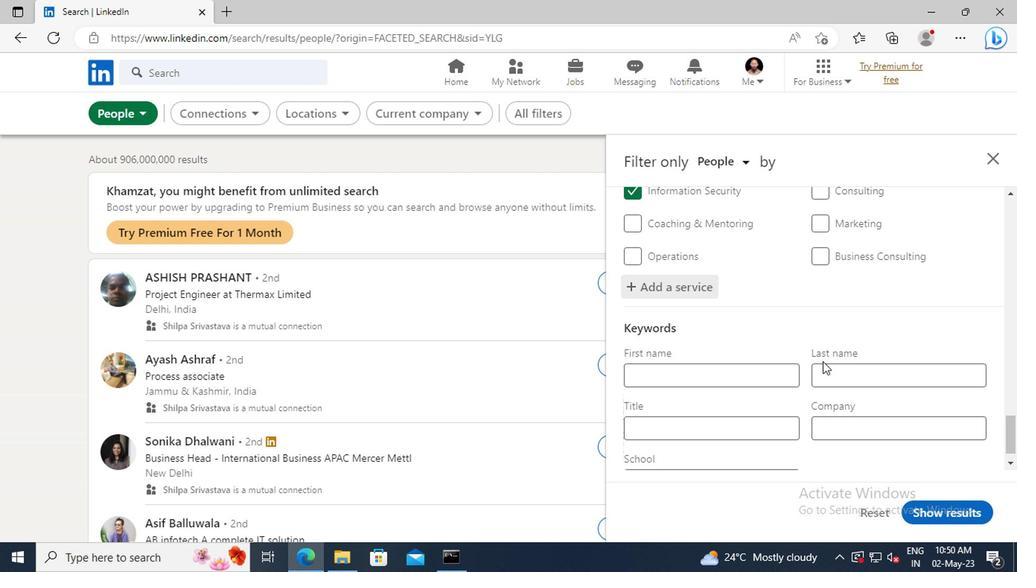 
Action: Mouse moved to (598, 390)
Screenshot: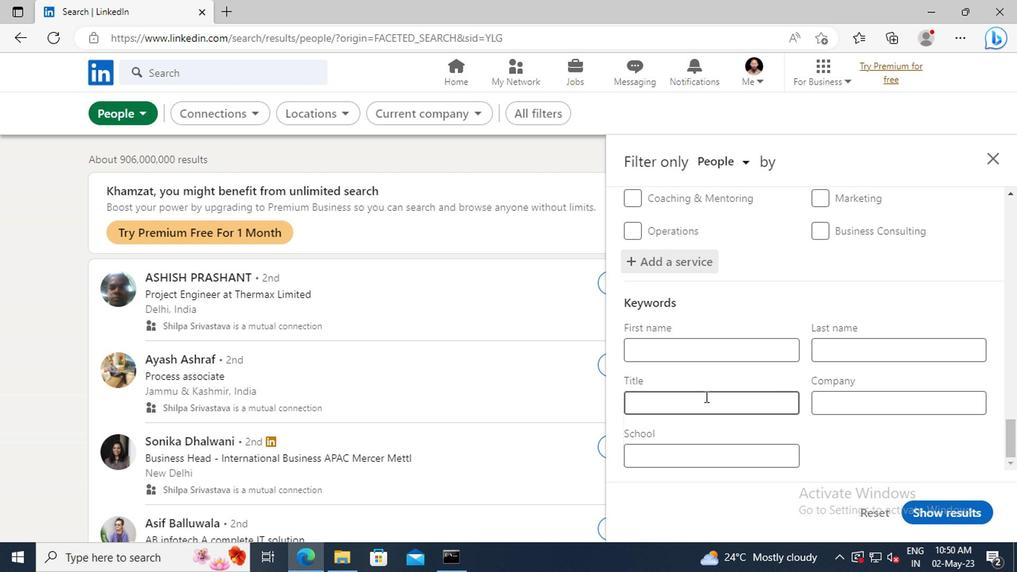 
Action: Mouse pressed left at (598, 390)
Screenshot: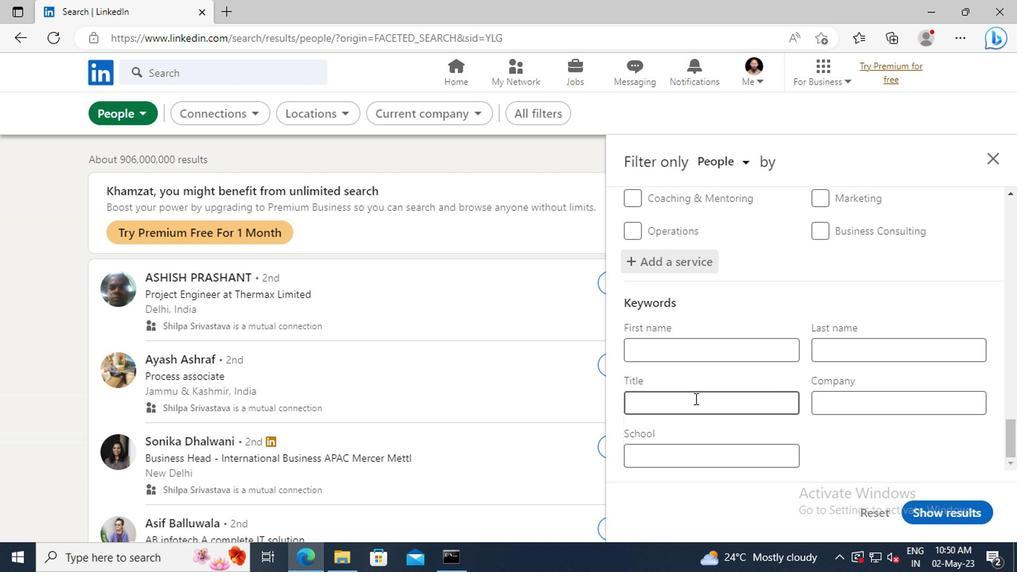 
Action: Key pressed <Key.shift>ANIMAL<Key.space><Key.shift>TRAINER<Key.enter>
Screenshot: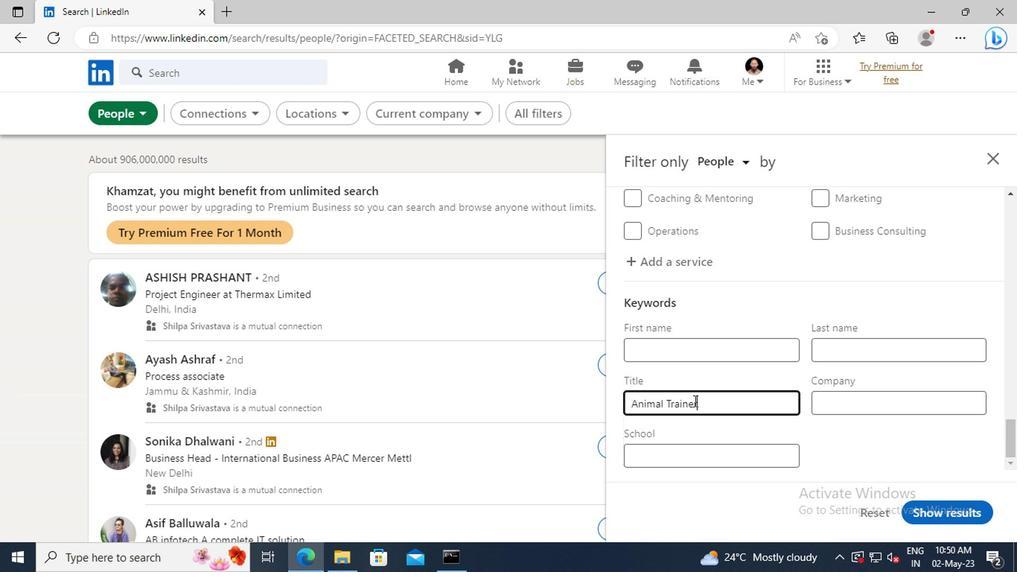 
Action: Mouse moved to (765, 469)
Screenshot: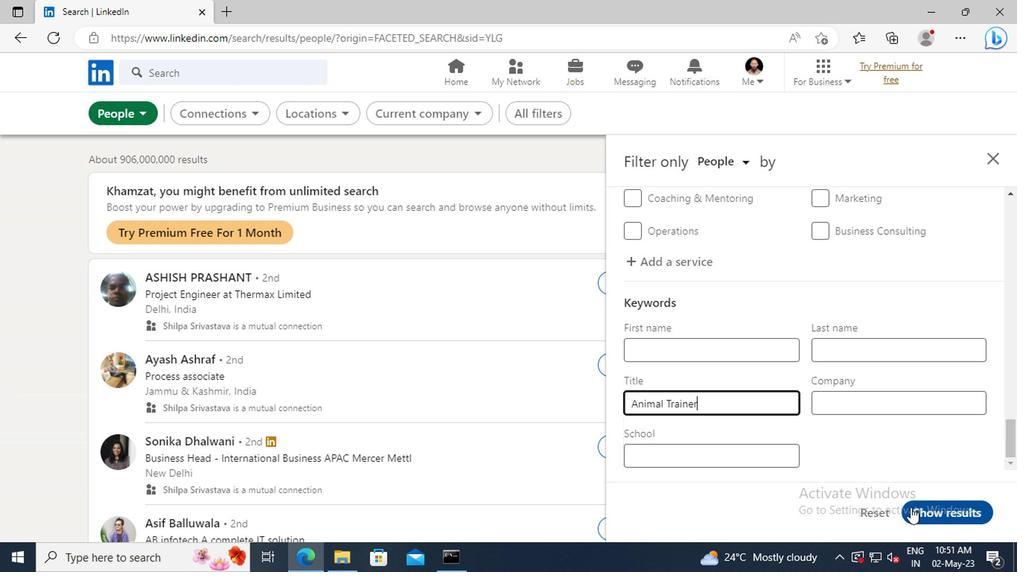 
Action: Mouse pressed left at (765, 469)
Screenshot: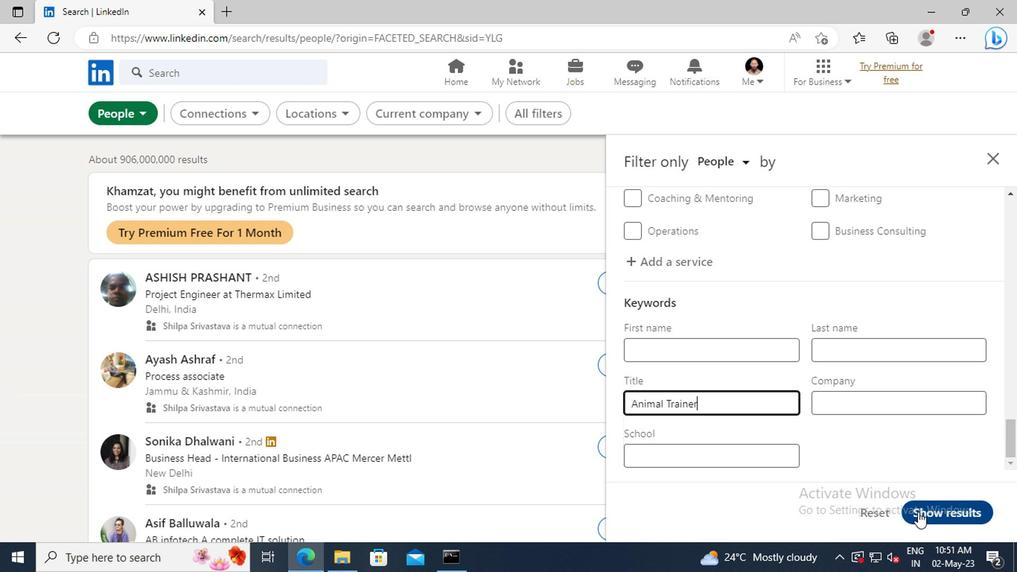 
Action: Mouse moved to (766, 469)
Screenshot: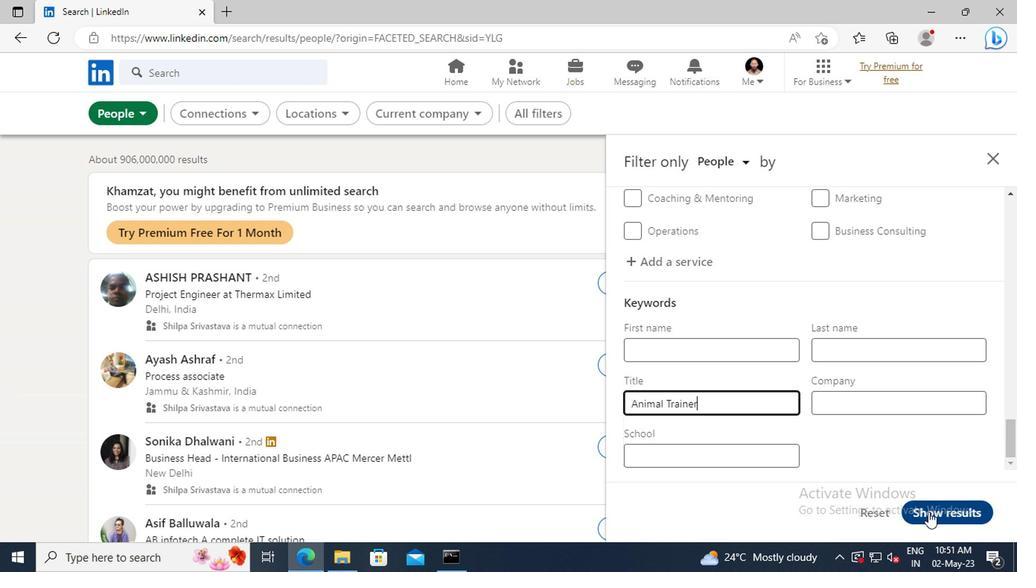 
